 Task: Look for space in North Battleford, Canada from 8th June, 2023 to 12th June, 2023 for 2 adults in price range Rs.8000 to Rs.16000. Place can be private room with 1  bedroom having 1 bed and 1 bathroom. Property type can be flatguest house, hotel. Booking option can be shelf check-in. Required host language is English.
Action: Mouse moved to (415, 87)
Screenshot: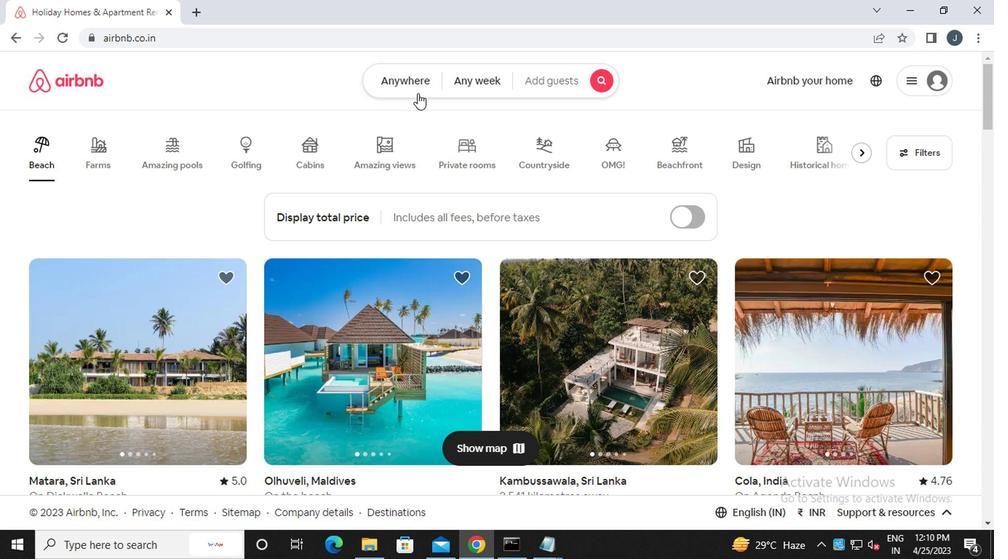
Action: Mouse pressed left at (415, 87)
Screenshot: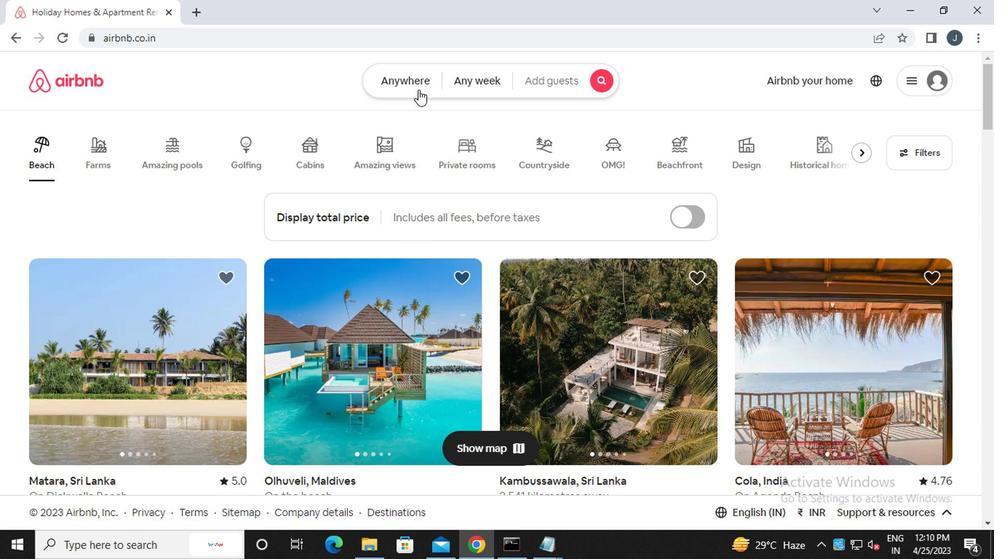 
Action: Mouse moved to (269, 141)
Screenshot: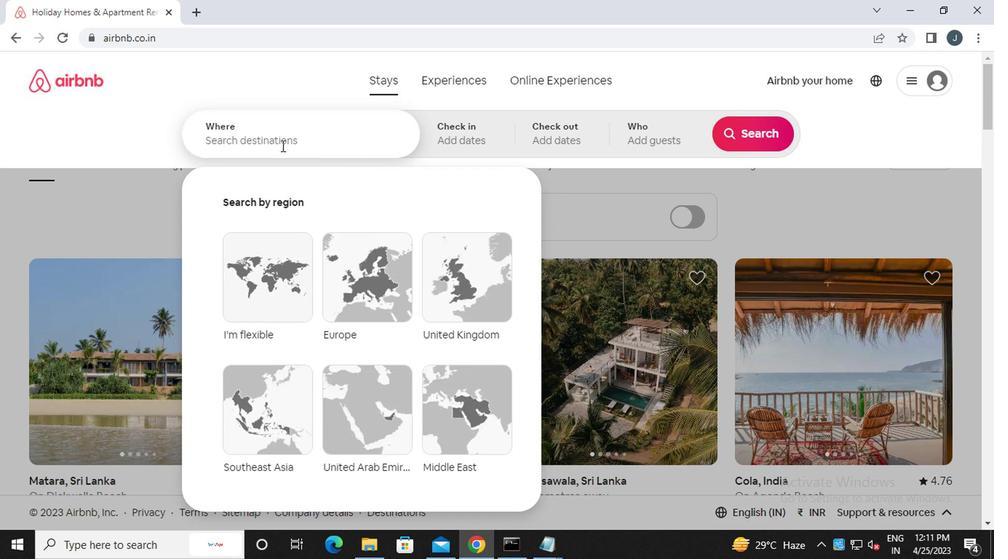 
Action: Mouse pressed left at (269, 141)
Screenshot: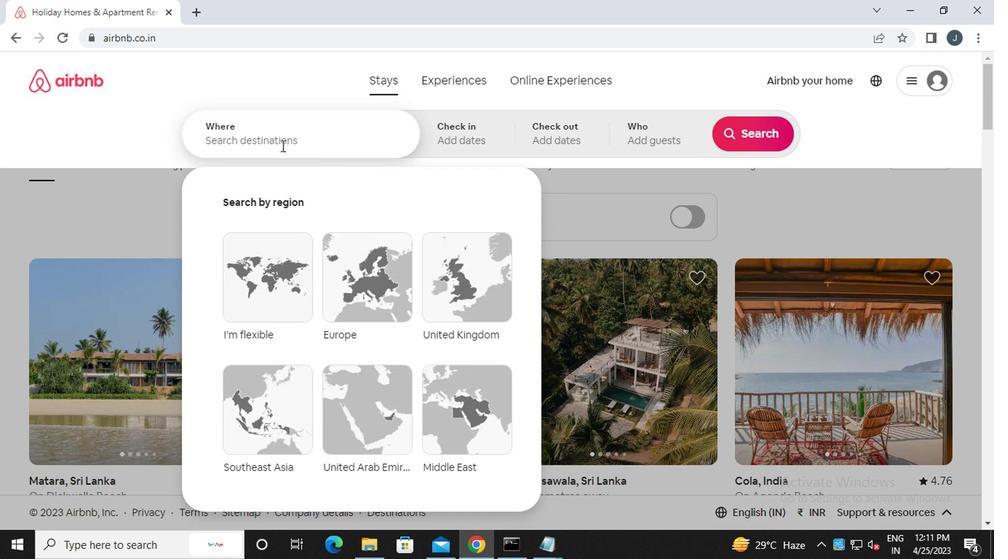 
Action: Mouse moved to (269, 141)
Screenshot: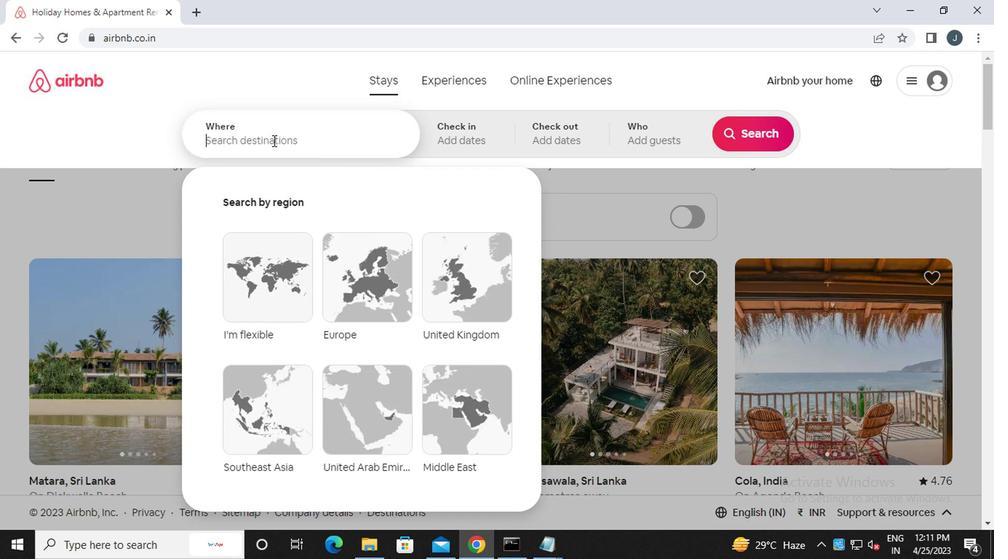 
Action: Key pressed n<Key.caps_lock>orth<Key.space><Key.caps_lock>b<Key.caps_lock>attleford,<Key.caps_lock>c<Key.caps_lock>anada
Screenshot: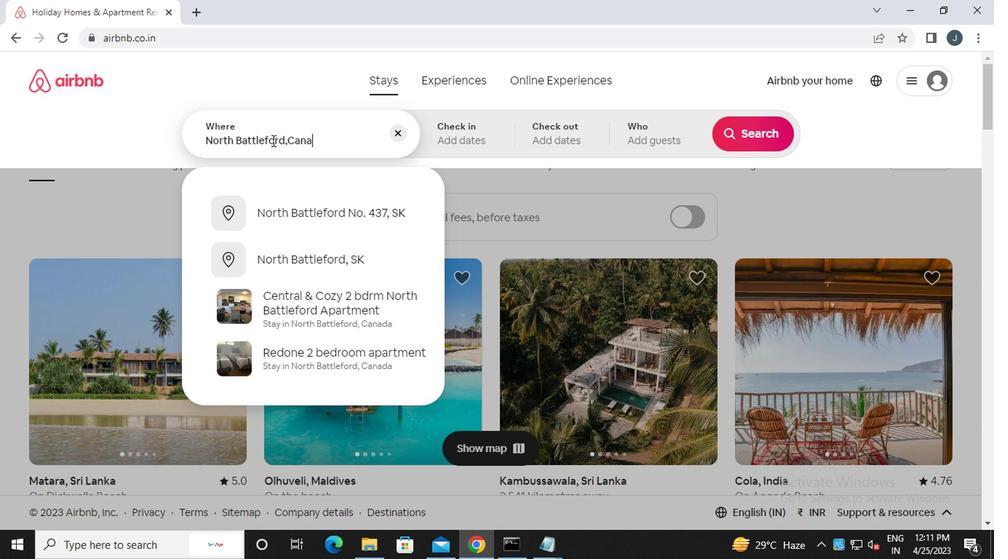 
Action: Mouse moved to (458, 136)
Screenshot: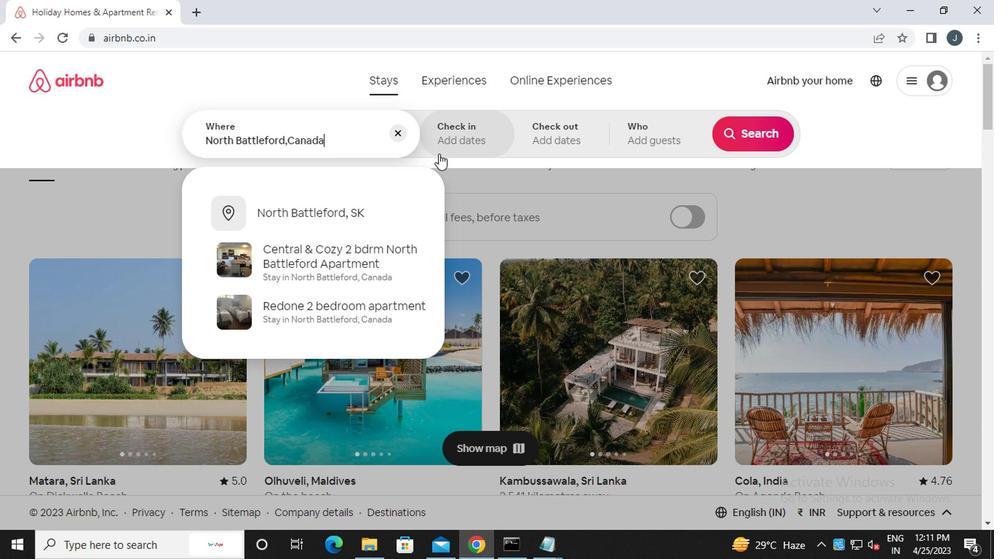 
Action: Mouse pressed left at (458, 136)
Screenshot: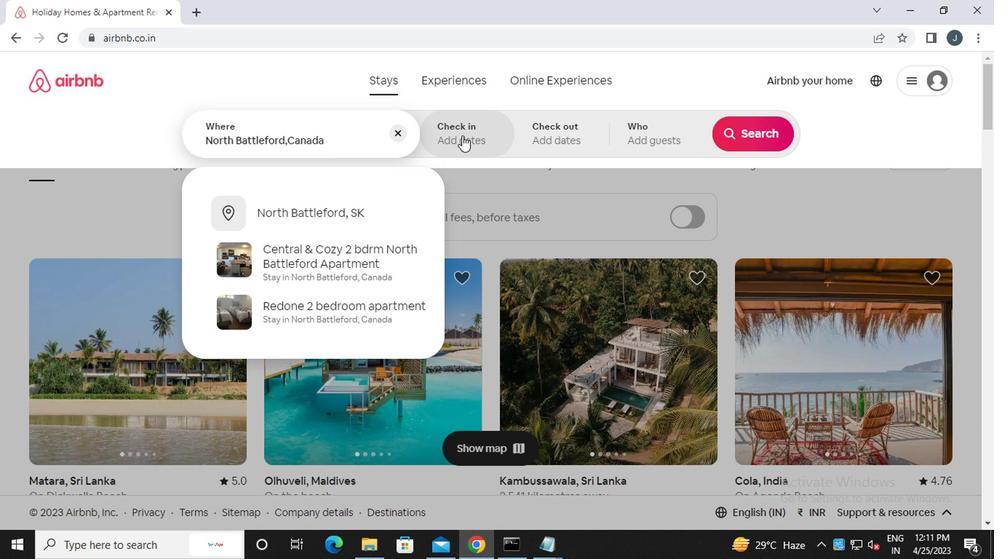 
Action: Mouse moved to (737, 251)
Screenshot: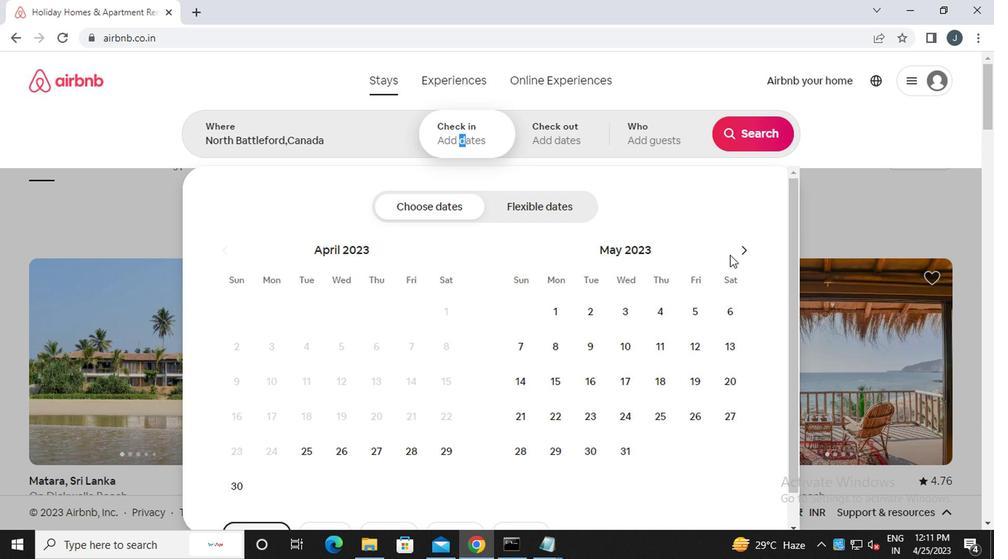 
Action: Mouse pressed left at (737, 251)
Screenshot: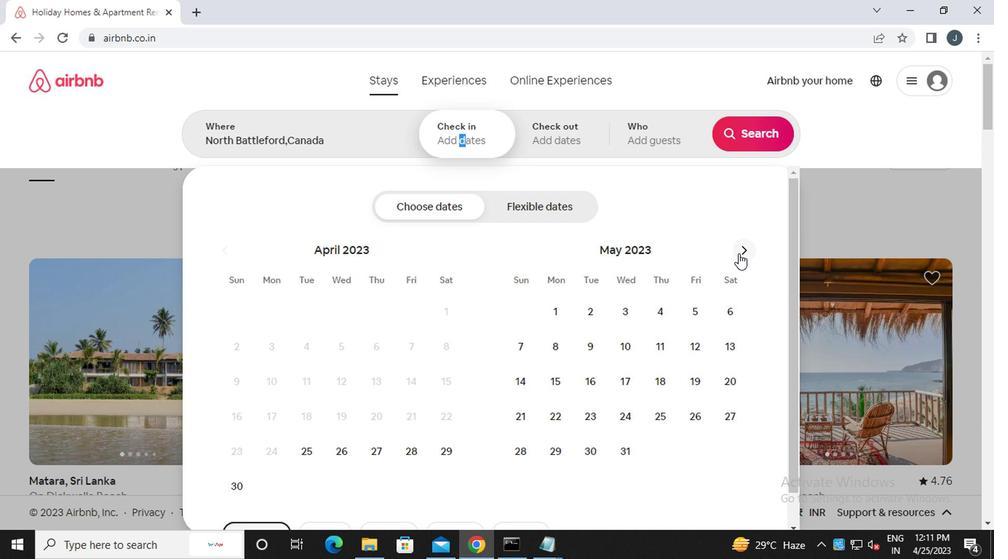 
Action: Mouse moved to (659, 347)
Screenshot: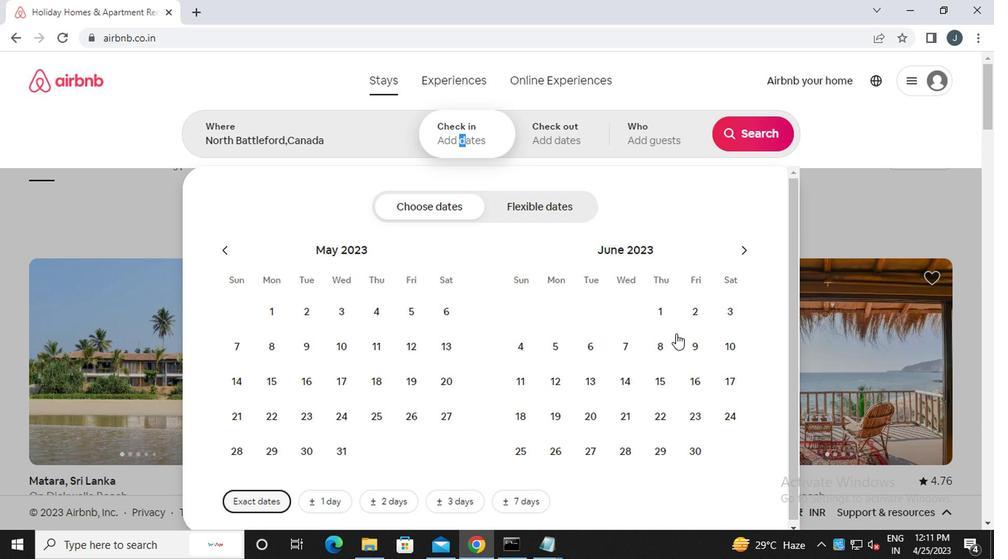 
Action: Mouse pressed left at (659, 347)
Screenshot: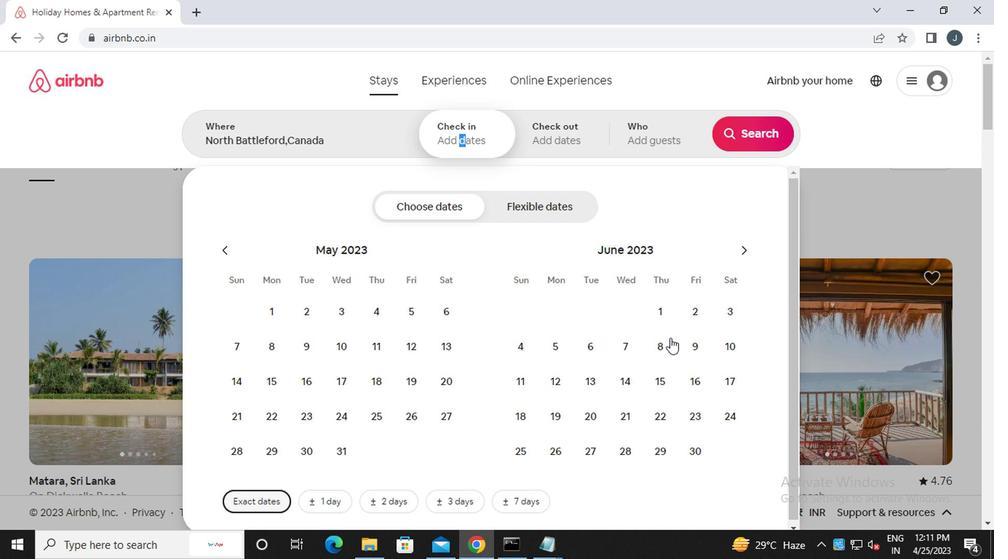 
Action: Mouse moved to (551, 382)
Screenshot: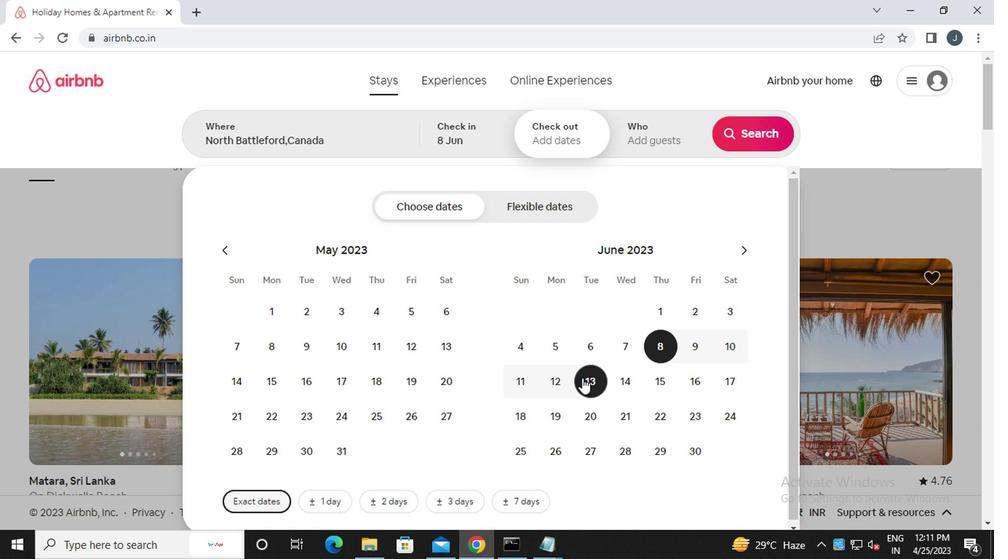 
Action: Mouse pressed left at (551, 382)
Screenshot: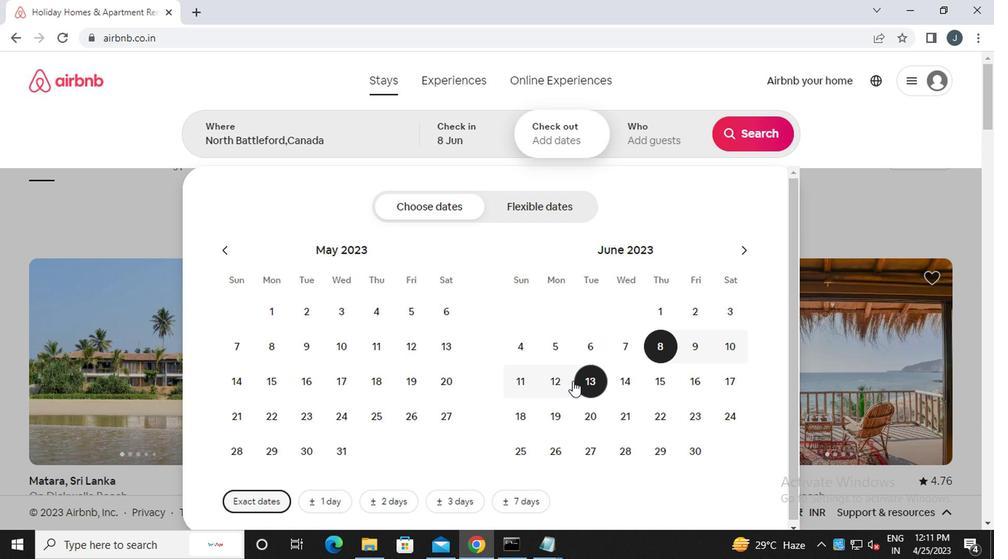 
Action: Mouse moved to (647, 128)
Screenshot: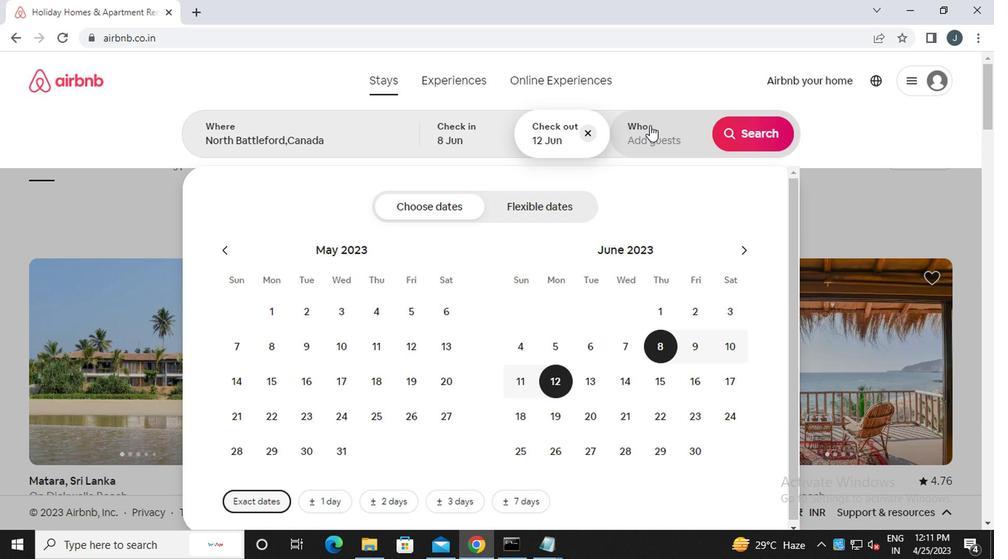 
Action: Mouse pressed left at (647, 128)
Screenshot: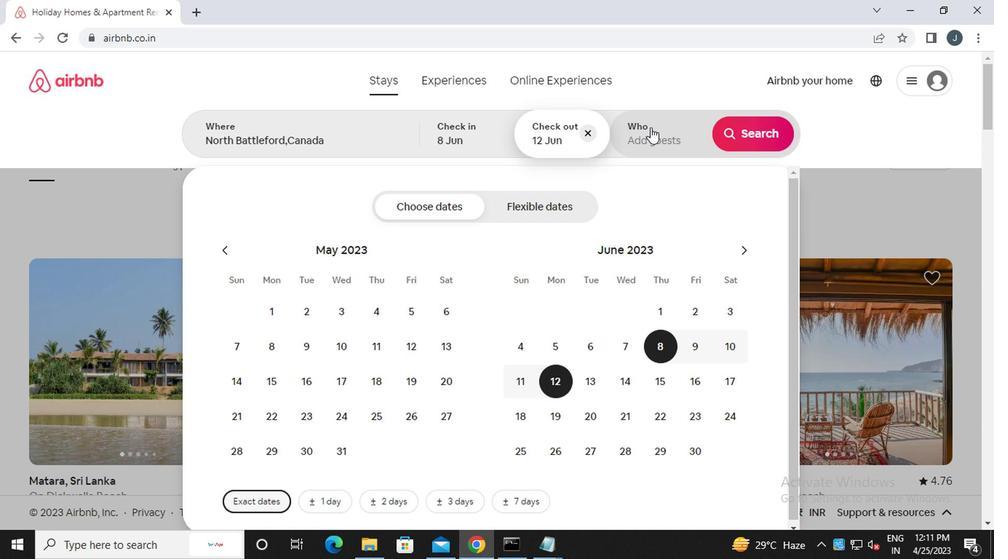 
Action: Mouse moved to (752, 208)
Screenshot: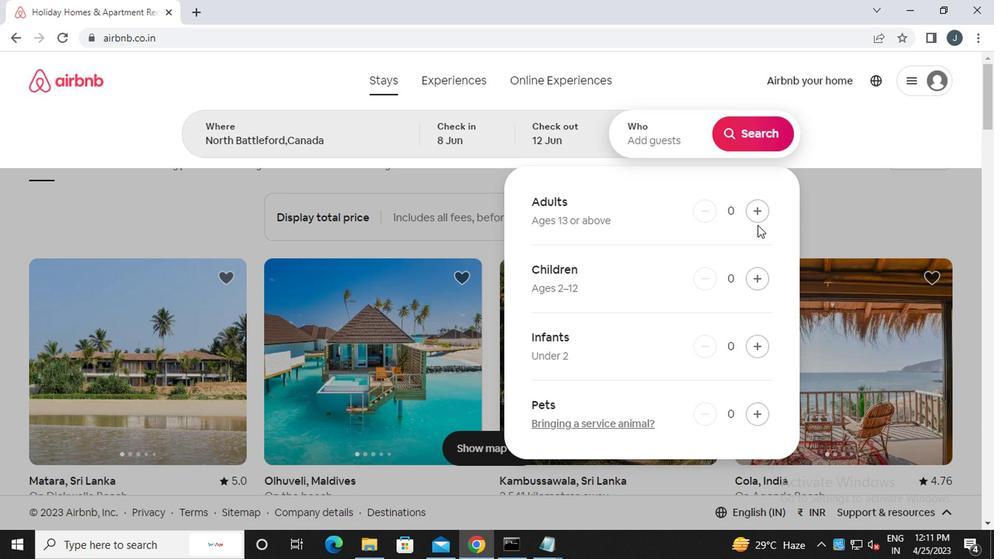 
Action: Mouse pressed left at (752, 208)
Screenshot: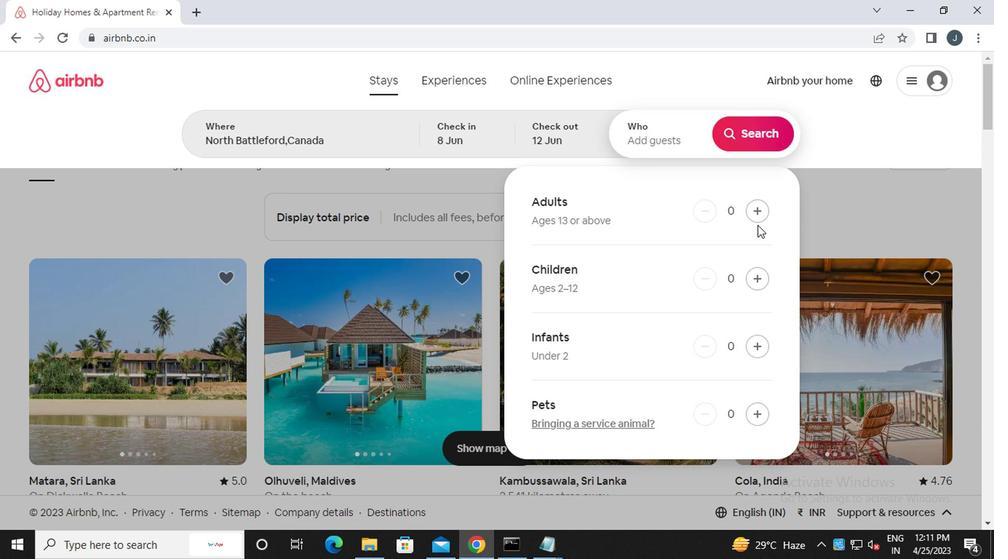 
Action: Mouse pressed left at (752, 208)
Screenshot: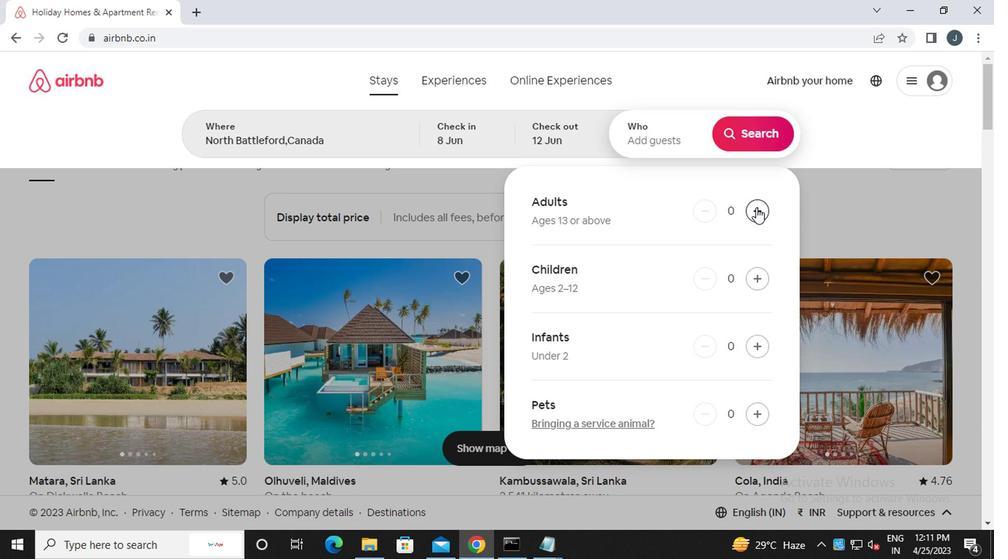 
Action: Mouse moved to (757, 136)
Screenshot: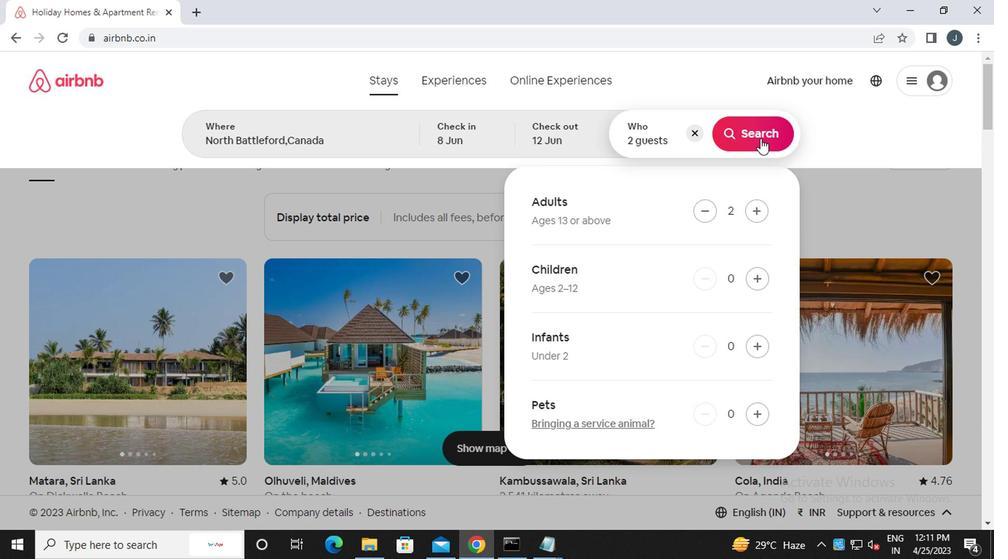 
Action: Mouse pressed left at (757, 136)
Screenshot: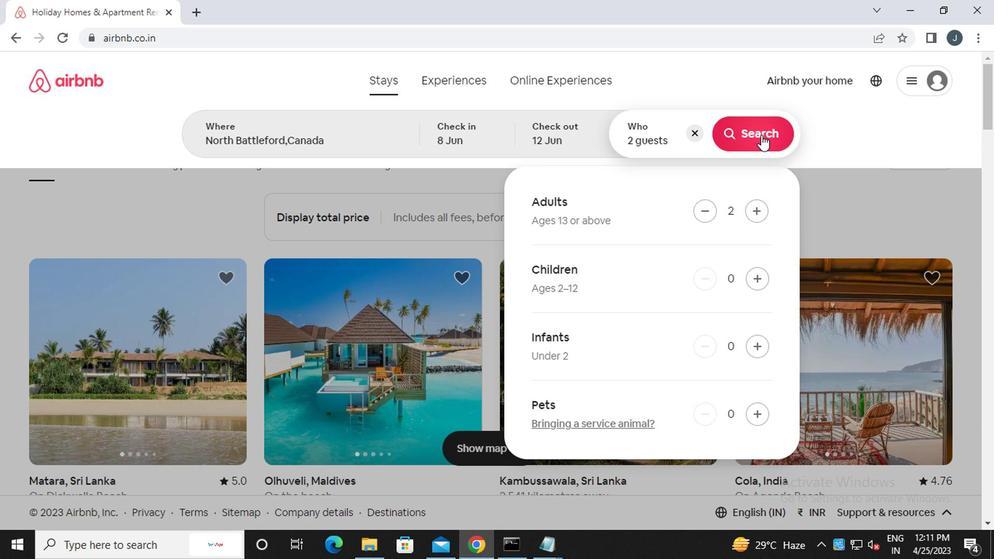 
Action: Mouse moved to (937, 149)
Screenshot: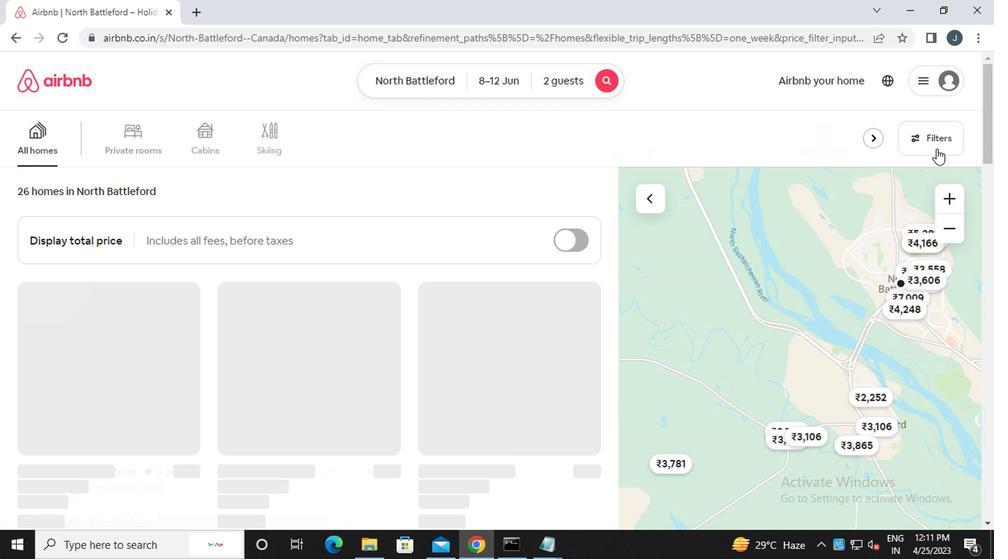 
Action: Mouse pressed left at (937, 149)
Screenshot: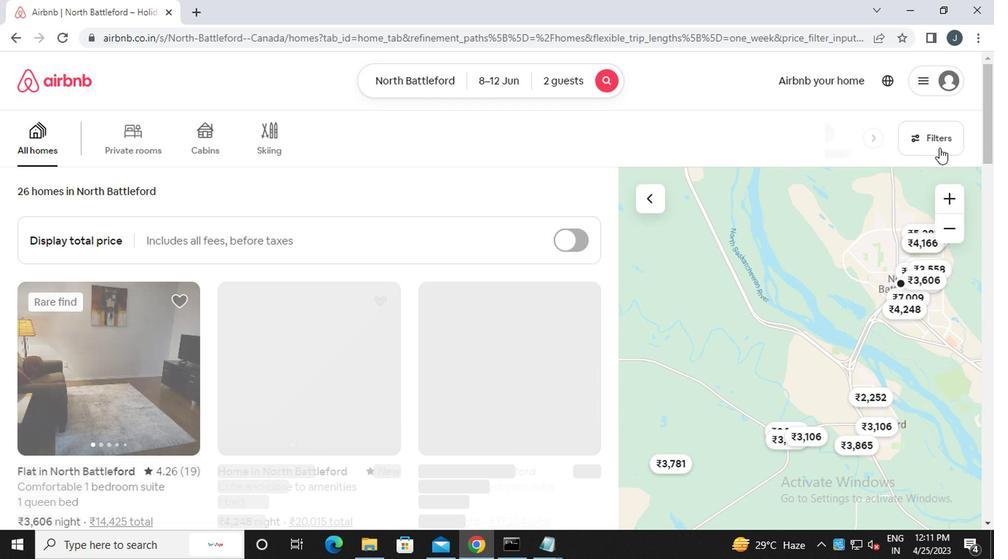 
Action: Mouse moved to (315, 311)
Screenshot: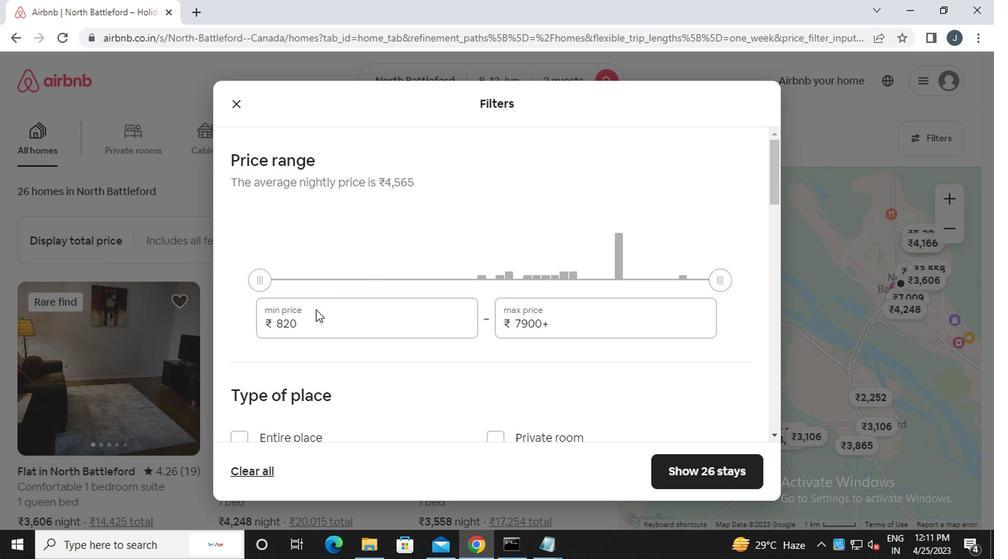 
Action: Mouse pressed left at (315, 311)
Screenshot: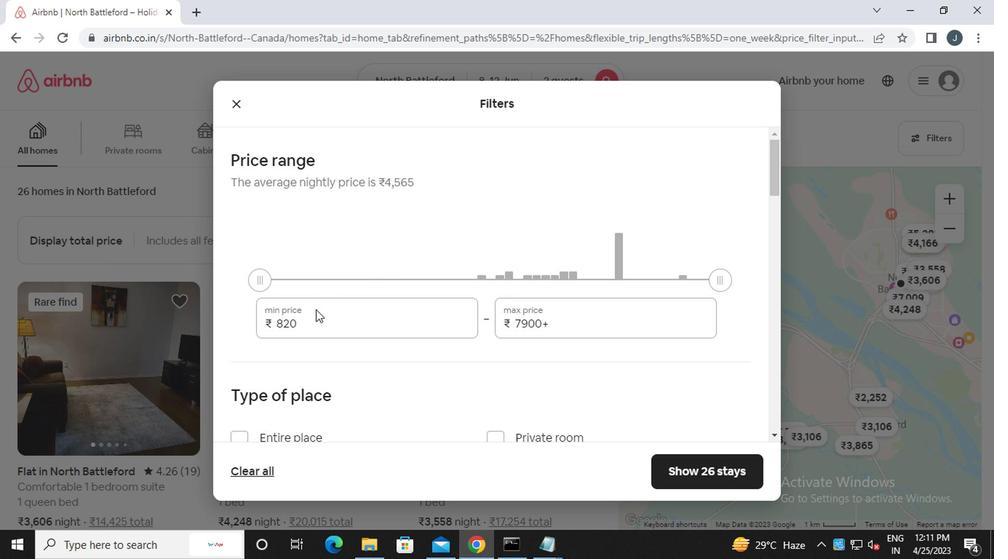 
Action: Mouse moved to (314, 313)
Screenshot: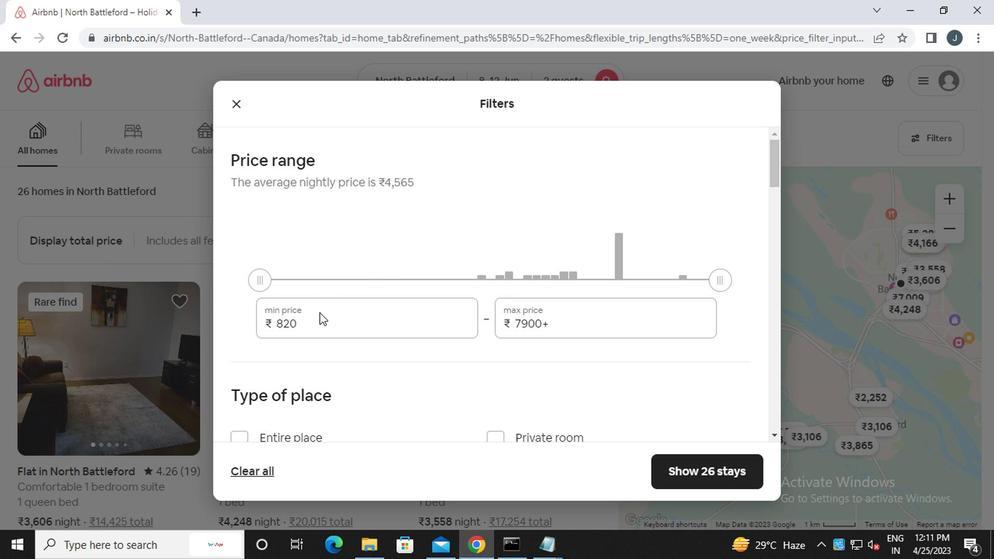 
Action: Key pressed <Key.backspace><Key.backspace><Key.backspace><<104>><<96>><<96>><<96>>
Screenshot: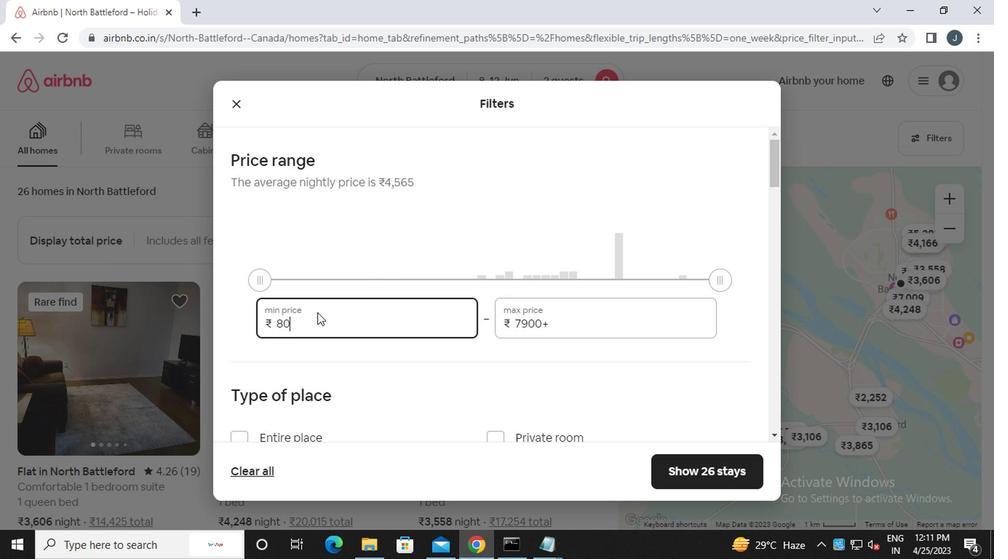 
Action: Mouse moved to (582, 308)
Screenshot: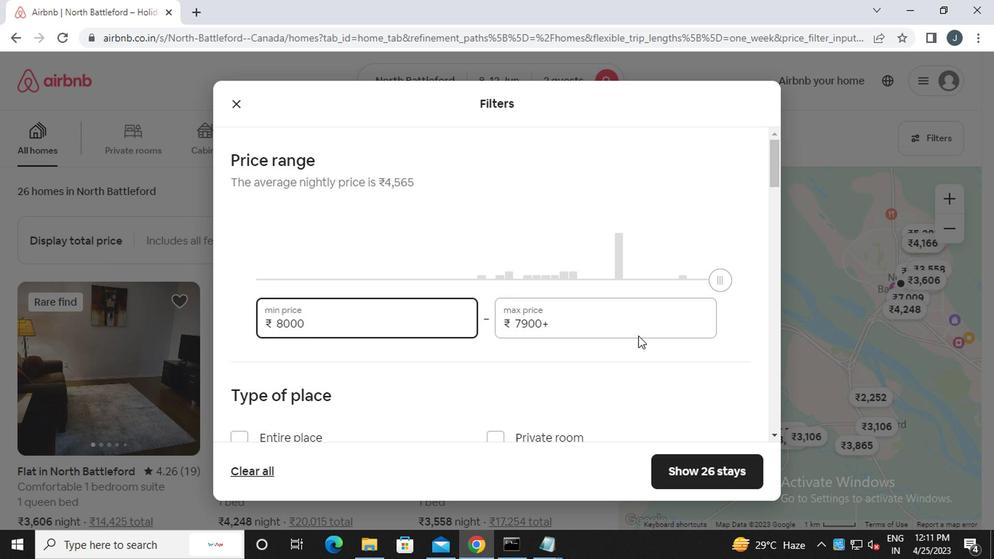 
Action: Mouse pressed left at (582, 308)
Screenshot: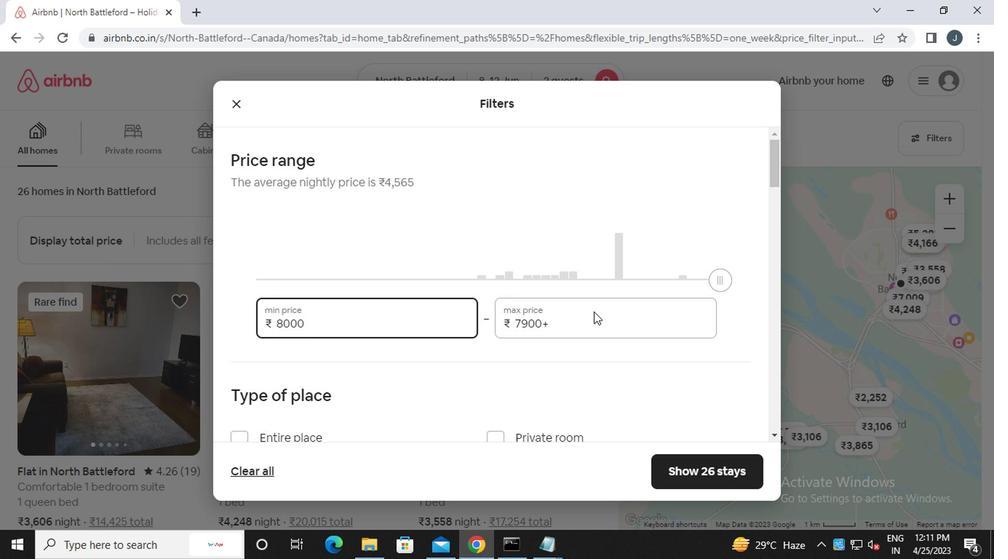 
Action: Key pressed <Key.backspace><Key.backspace><Key.backspace><Key.backspace><Key.backspace><Key.backspace><Key.backspace><Key.backspace><Key.backspace><Key.backspace><<97>><<102>><<96>><<96>><<96>>
Screenshot: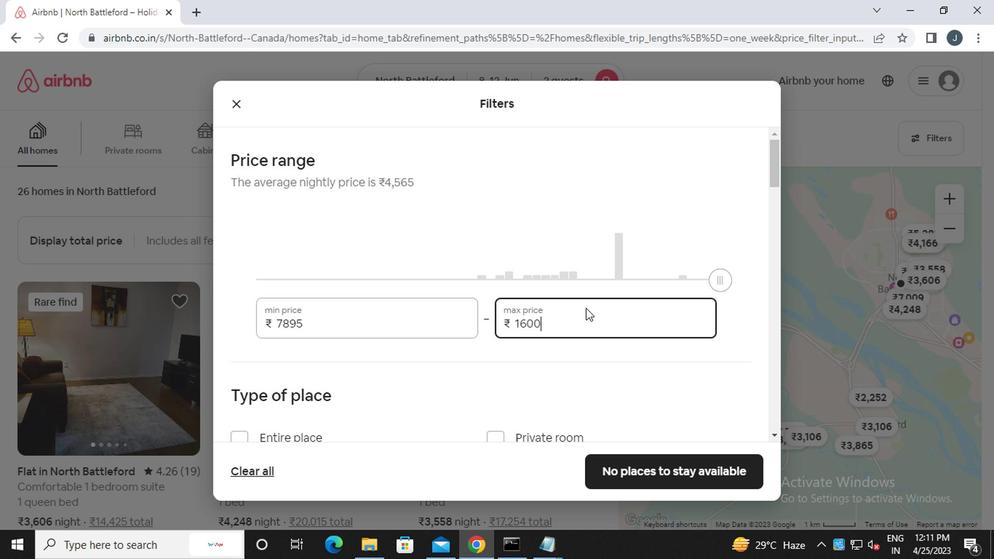 
Action: Mouse moved to (582, 308)
Screenshot: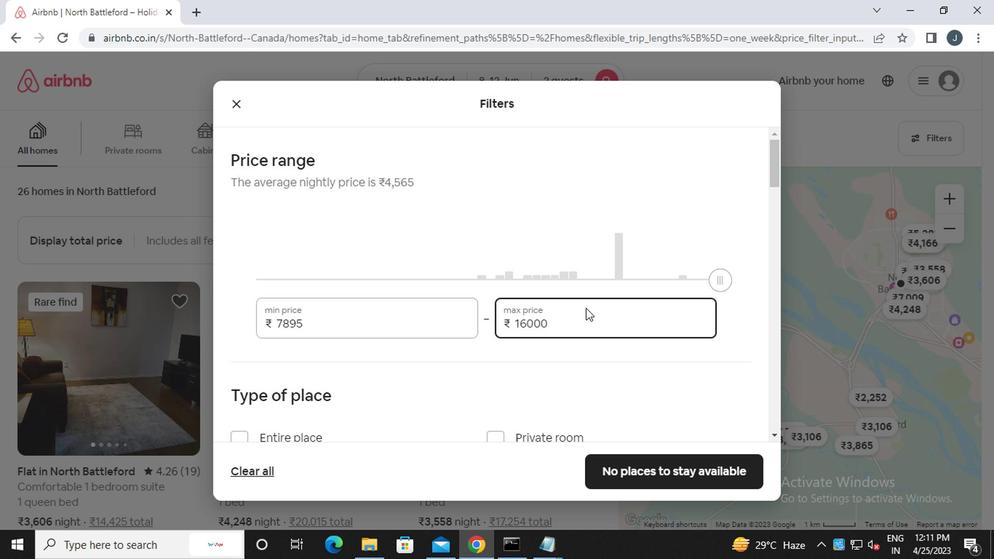 
Action: Mouse scrolled (582, 308) with delta (0, 0)
Screenshot: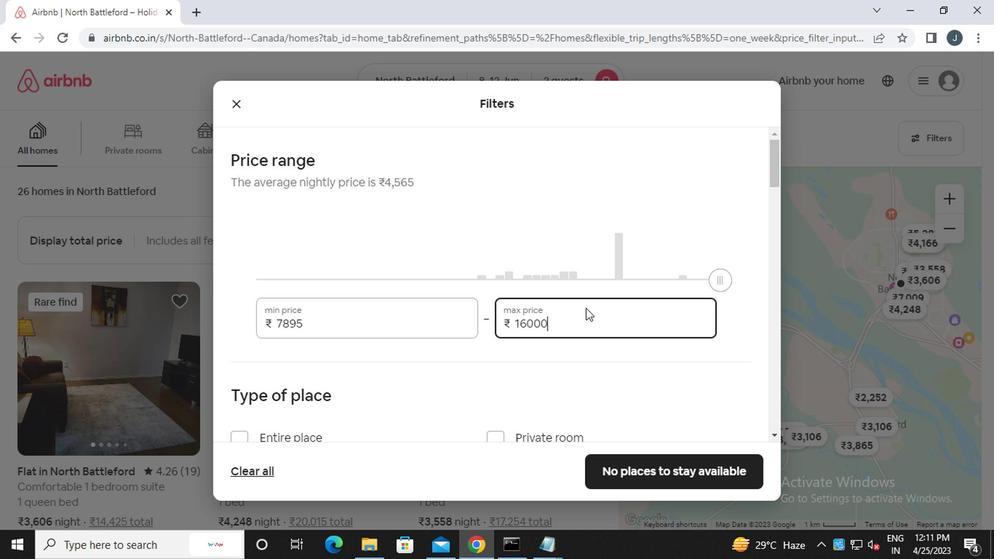 
Action: Mouse scrolled (582, 308) with delta (0, 0)
Screenshot: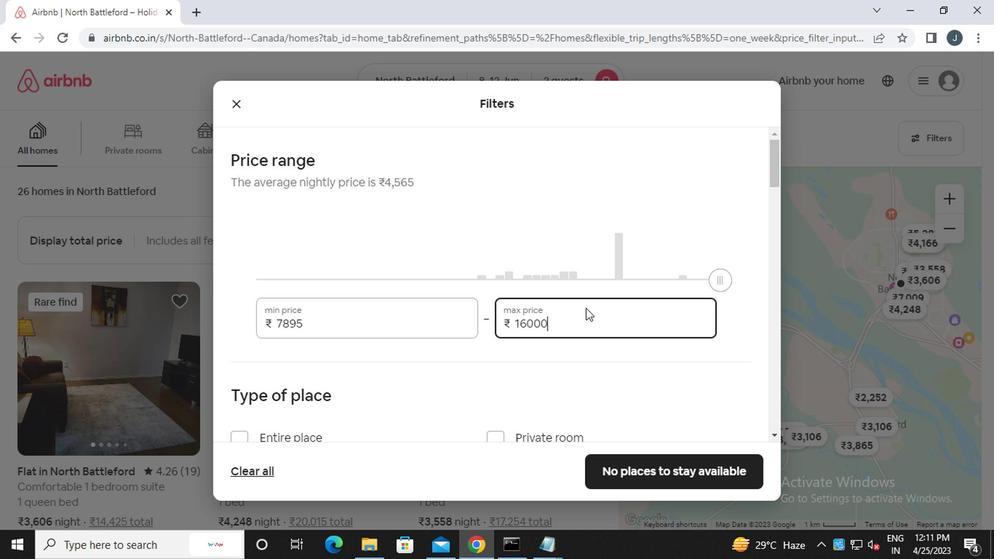 
Action: Mouse scrolled (582, 308) with delta (0, 0)
Screenshot: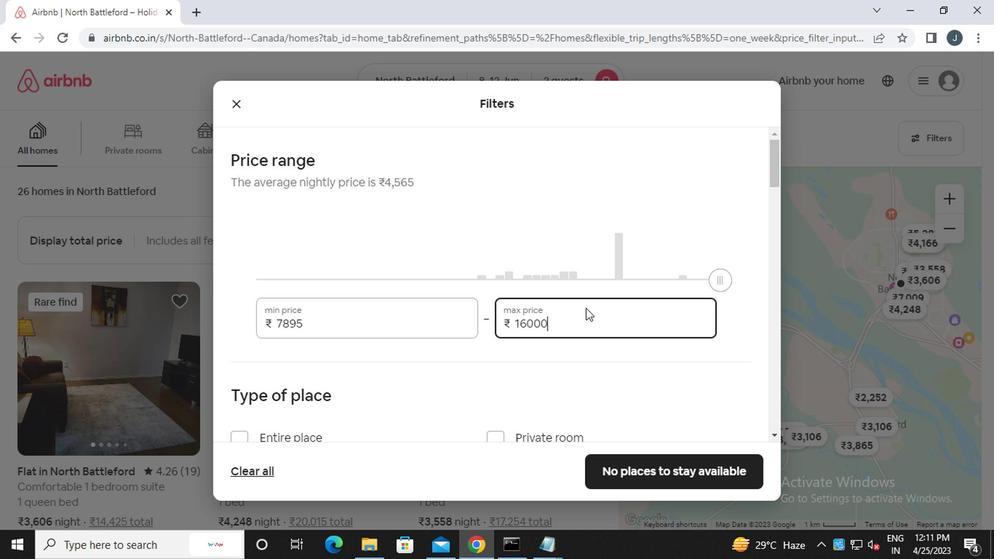 
Action: Mouse moved to (484, 223)
Screenshot: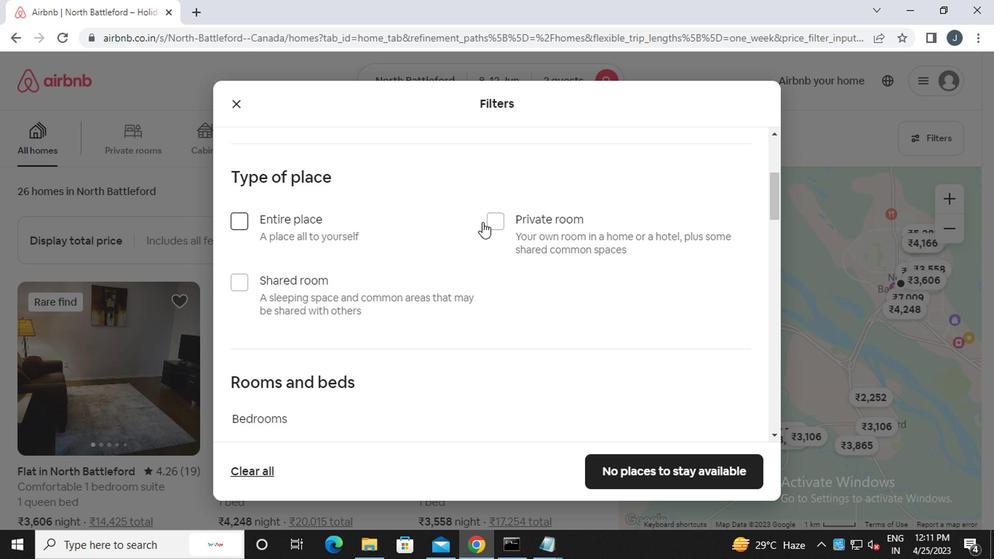 
Action: Mouse pressed left at (484, 223)
Screenshot: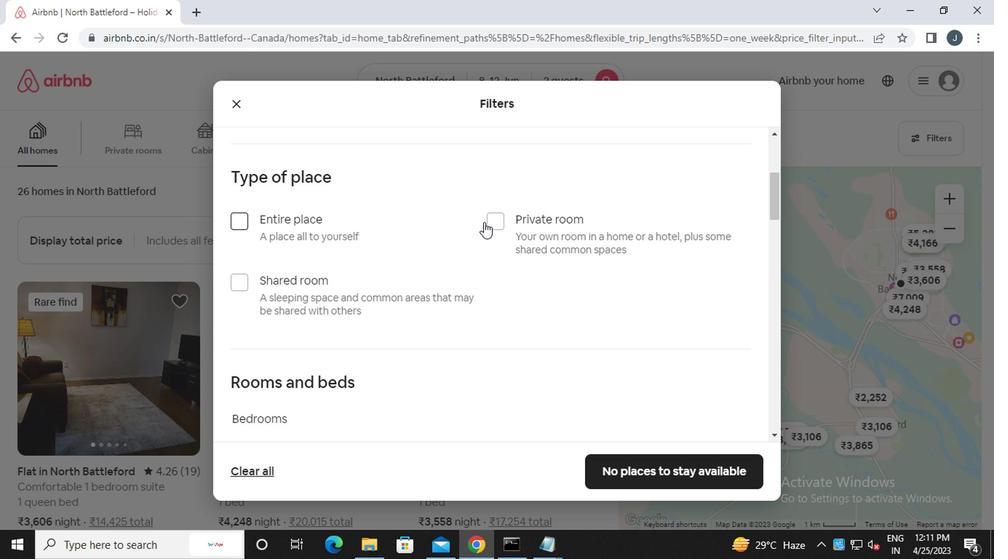 
Action: Mouse moved to (391, 287)
Screenshot: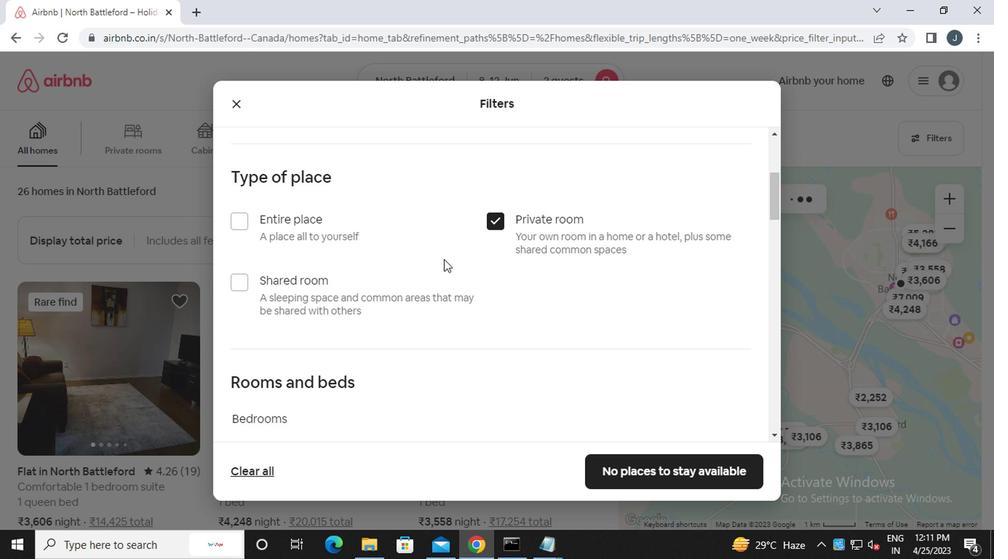 
Action: Mouse scrolled (391, 286) with delta (0, -1)
Screenshot: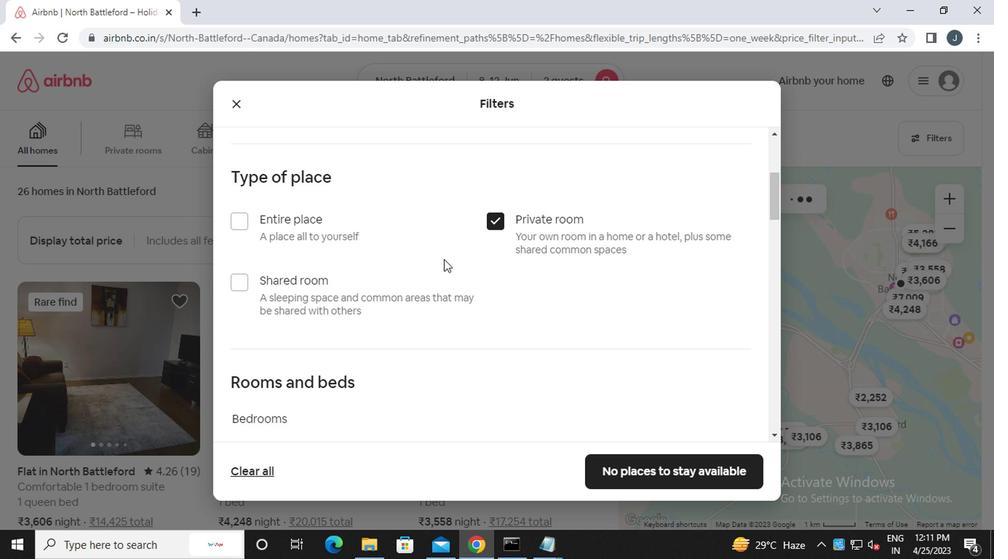 
Action: Mouse scrolled (391, 286) with delta (0, -1)
Screenshot: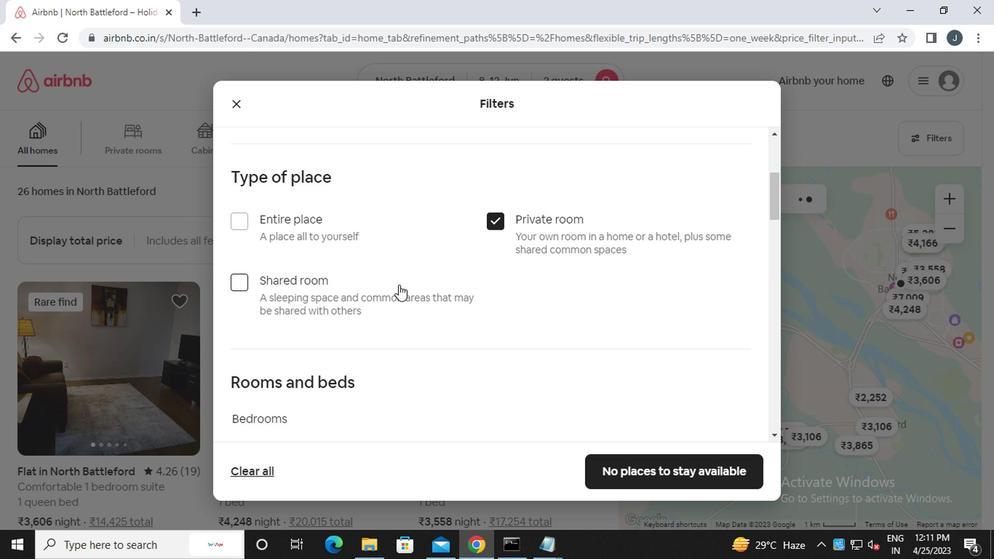 
Action: Mouse scrolled (391, 286) with delta (0, -1)
Screenshot: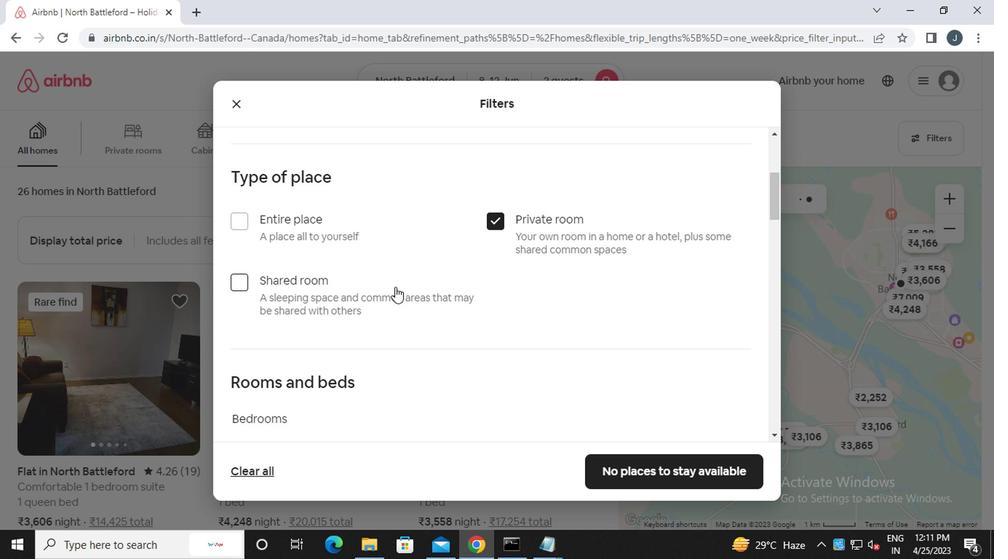 
Action: Mouse moved to (310, 244)
Screenshot: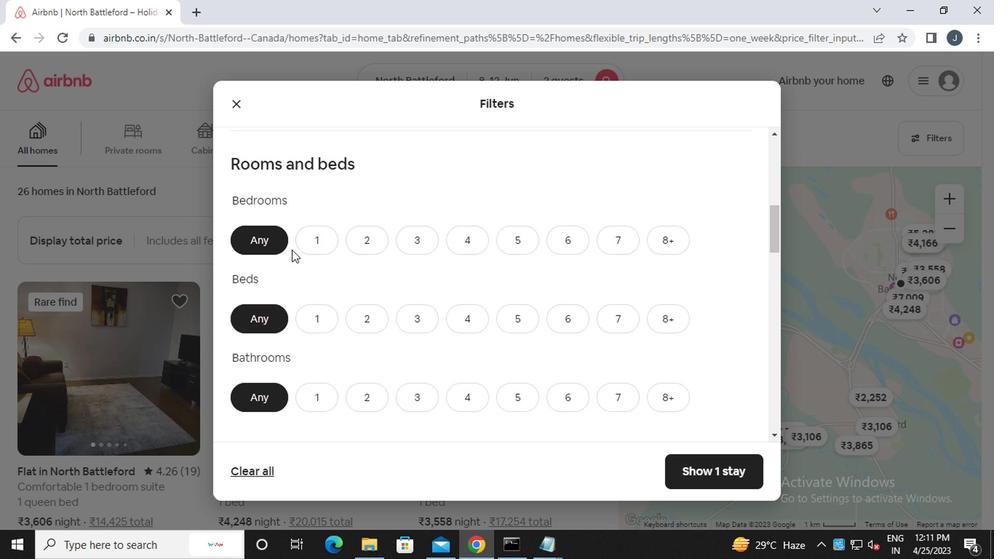 
Action: Mouse pressed left at (310, 244)
Screenshot: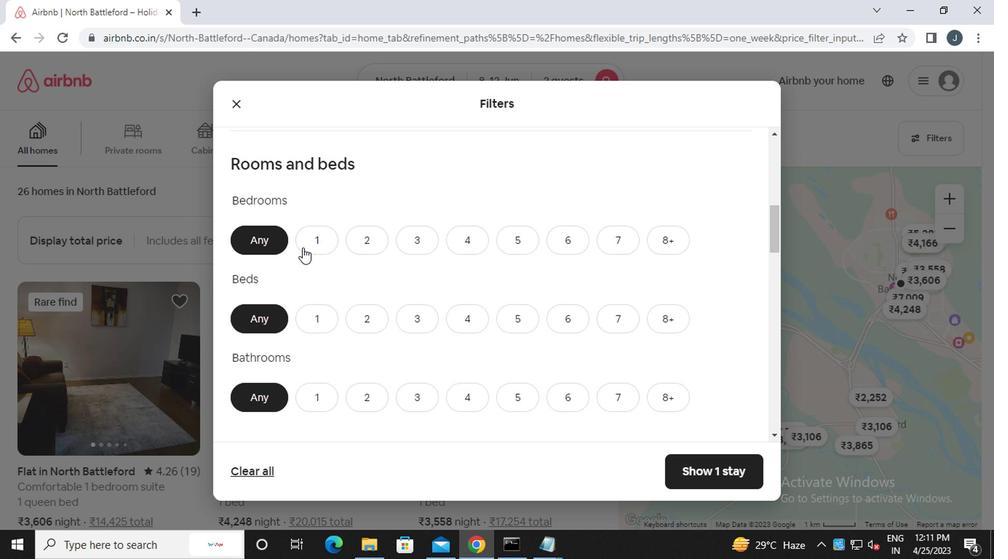 
Action: Mouse moved to (325, 330)
Screenshot: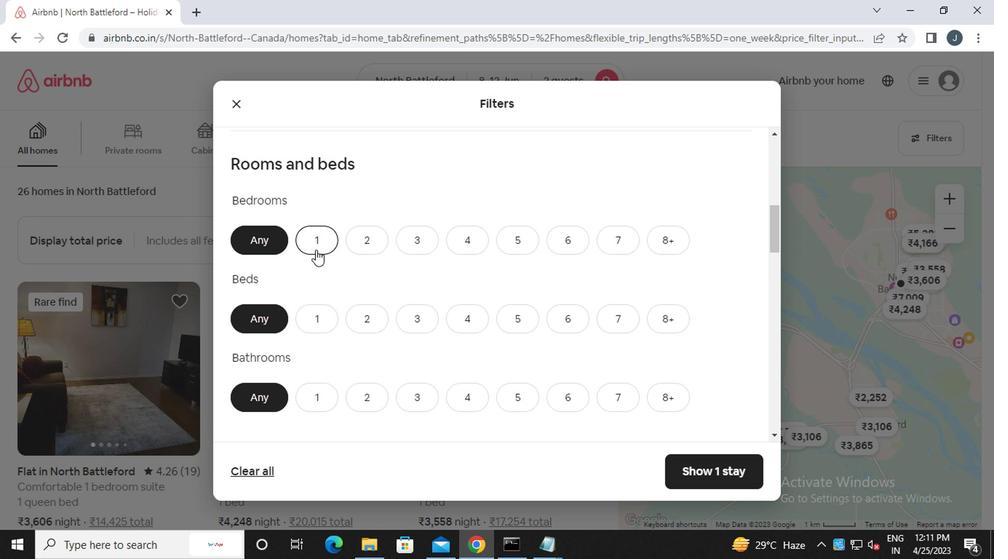 
Action: Mouse pressed left at (325, 330)
Screenshot: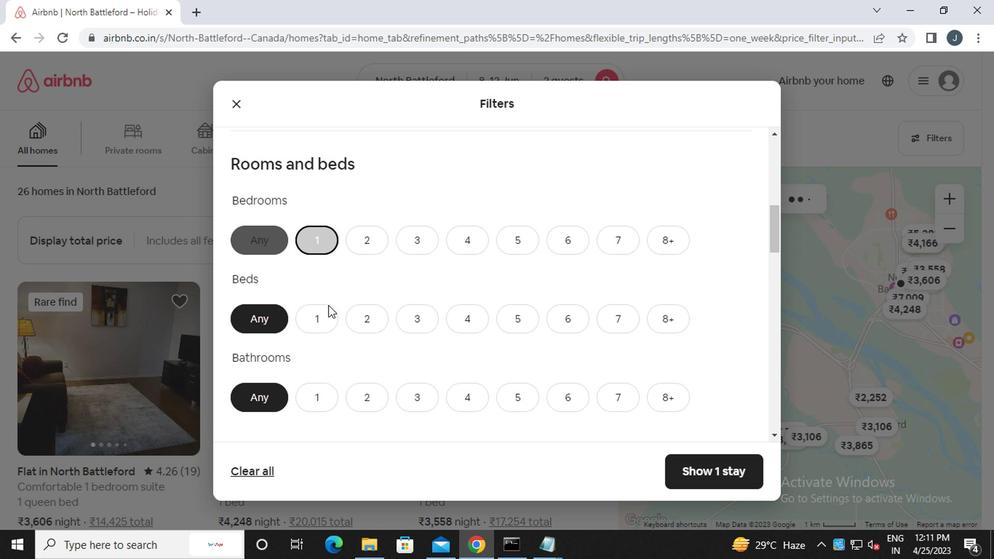 
Action: Mouse moved to (319, 390)
Screenshot: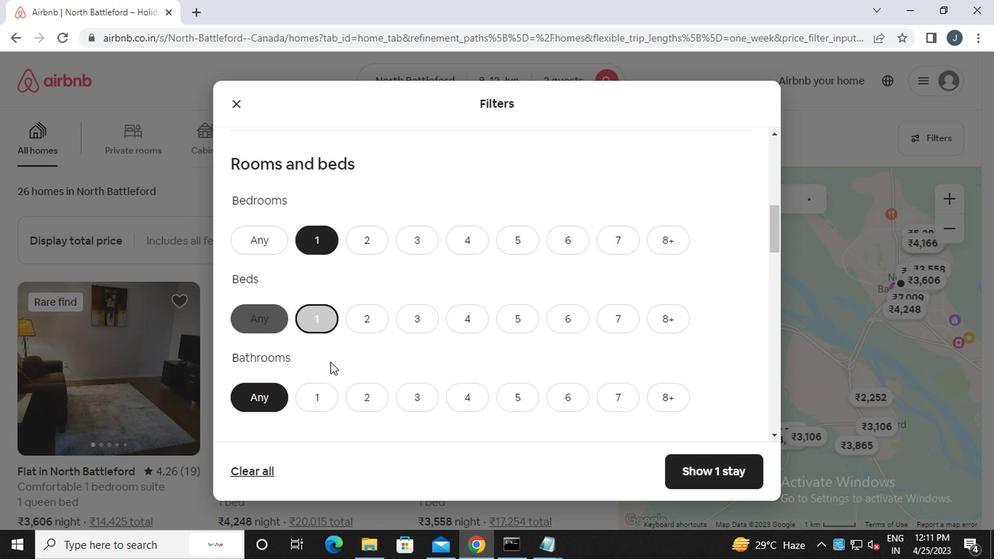 
Action: Mouse pressed left at (319, 390)
Screenshot: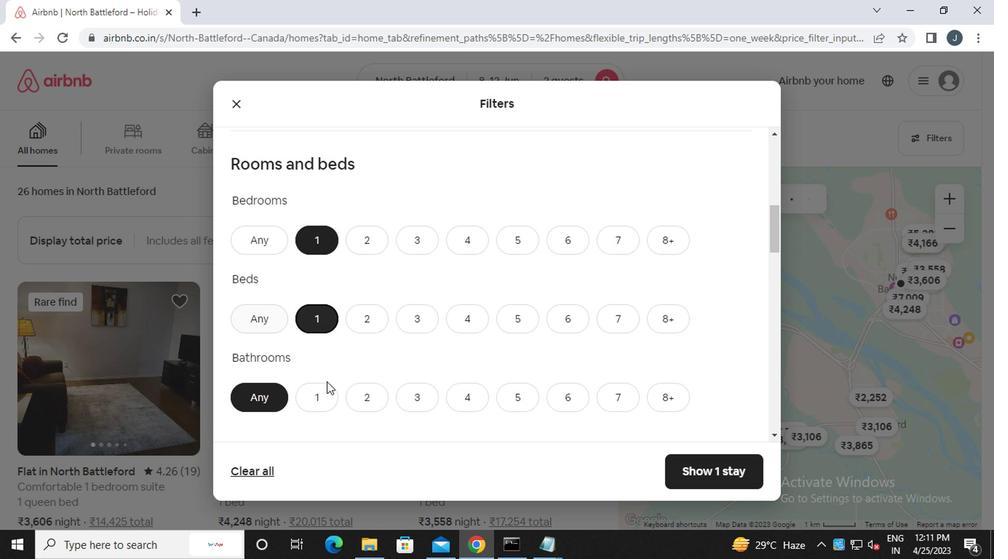 
Action: Mouse moved to (308, 385)
Screenshot: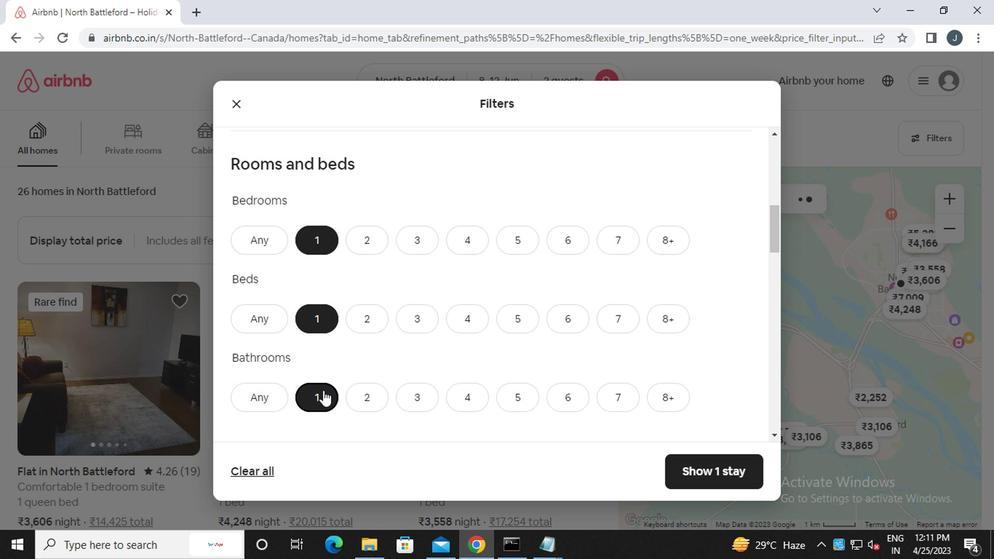 
Action: Mouse scrolled (308, 384) with delta (0, -1)
Screenshot: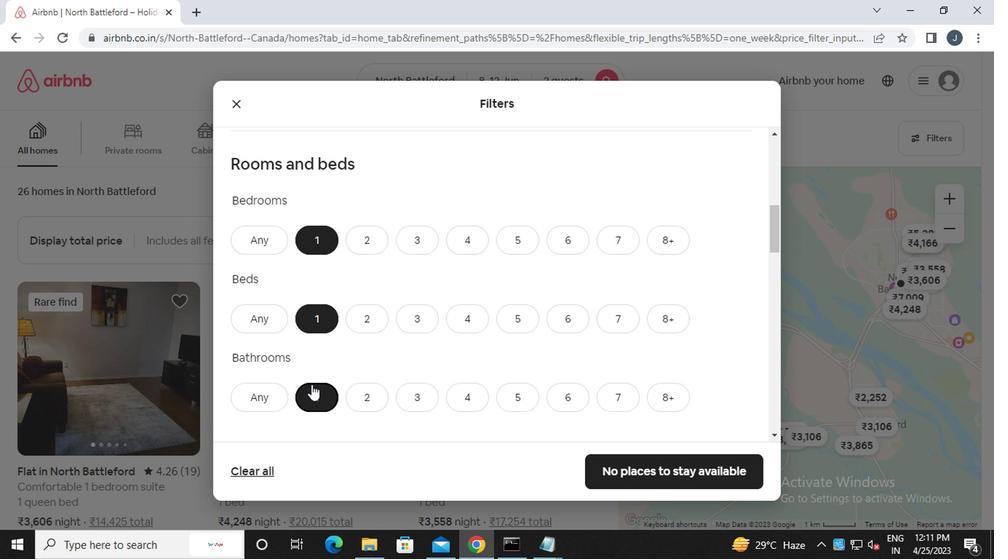 
Action: Mouse scrolled (308, 384) with delta (0, -1)
Screenshot: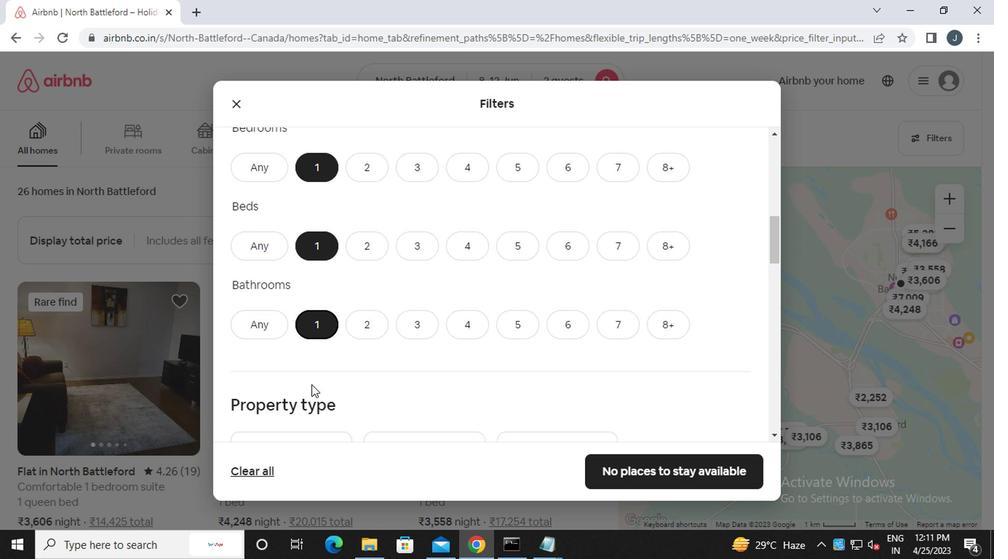 
Action: Mouse scrolled (308, 384) with delta (0, -1)
Screenshot: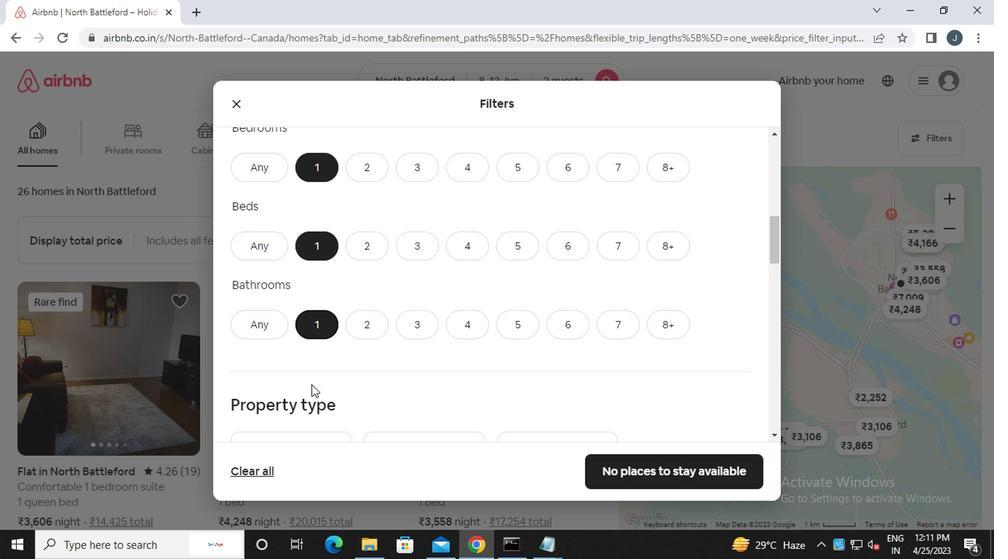 
Action: Mouse moved to (388, 349)
Screenshot: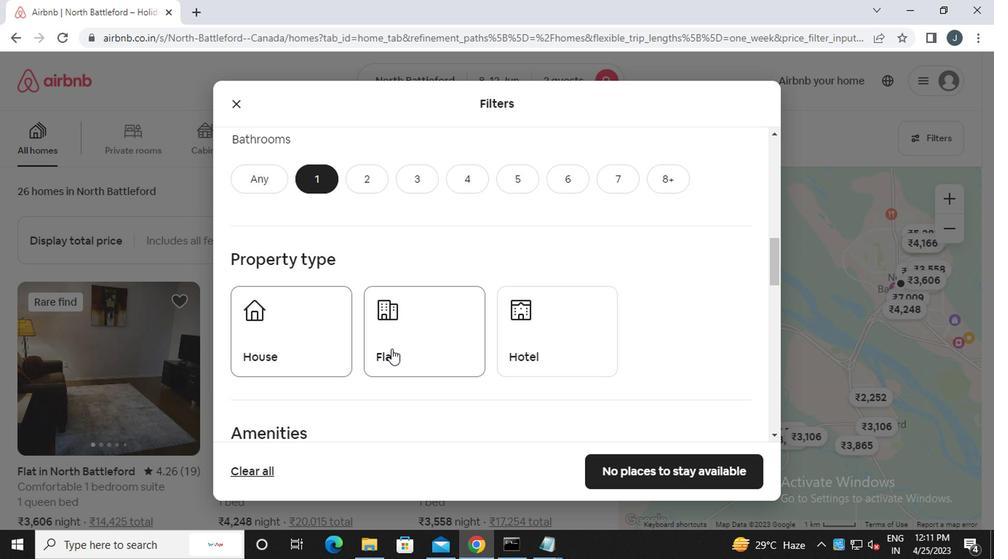 
Action: Mouse pressed left at (388, 349)
Screenshot: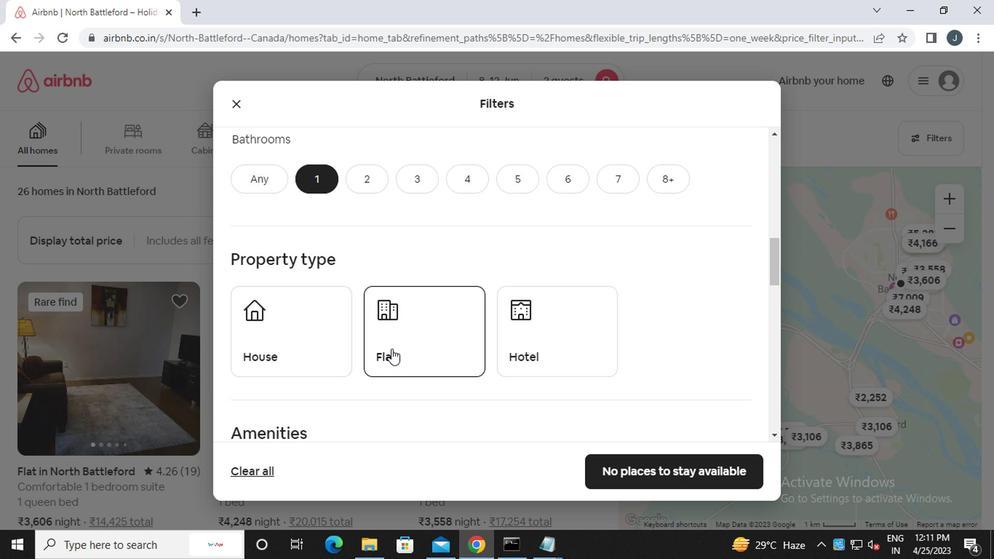 
Action: Mouse moved to (534, 348)
Screenshot: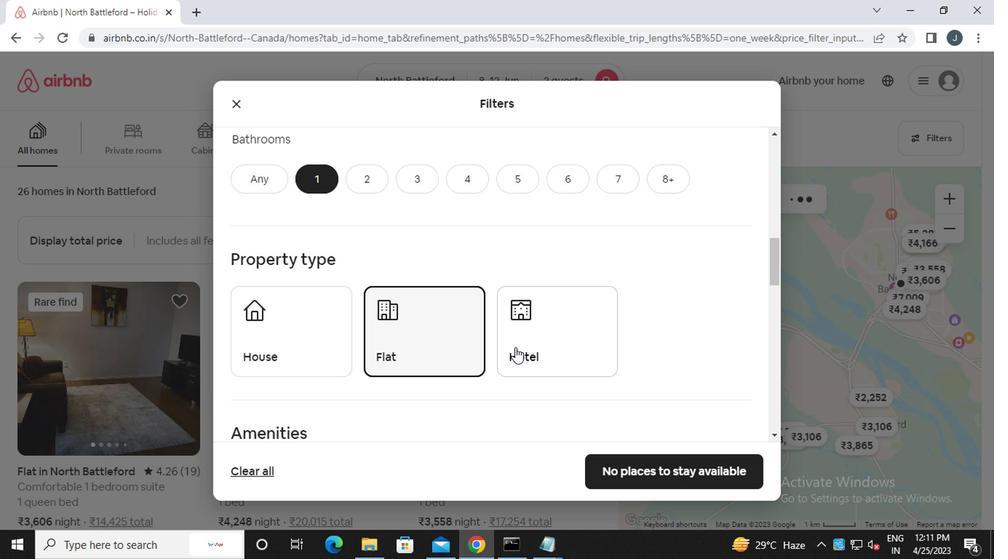 
Action: Mouse pressed left at (534, 348)
Screenshot: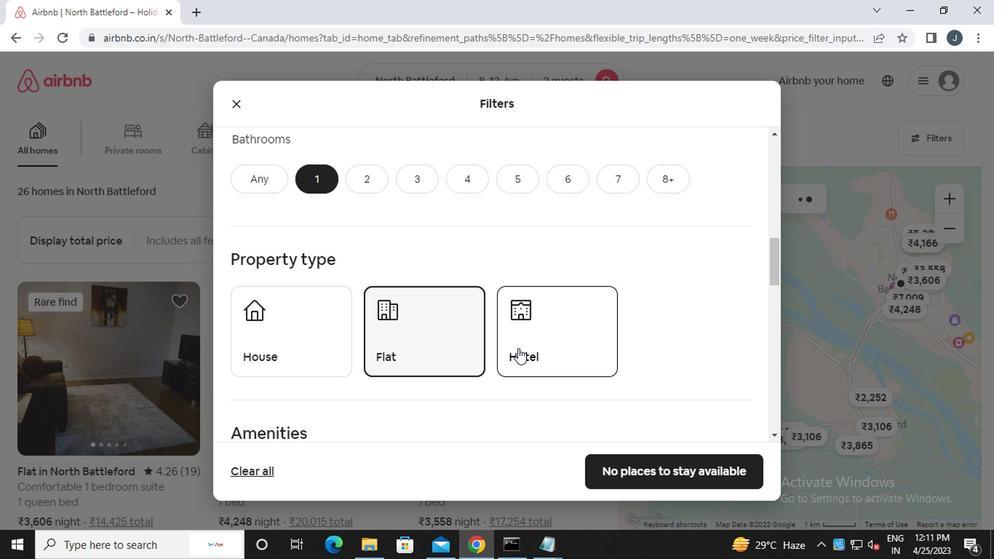 
Action: Mouse moved to (370, 347)
Screenshot: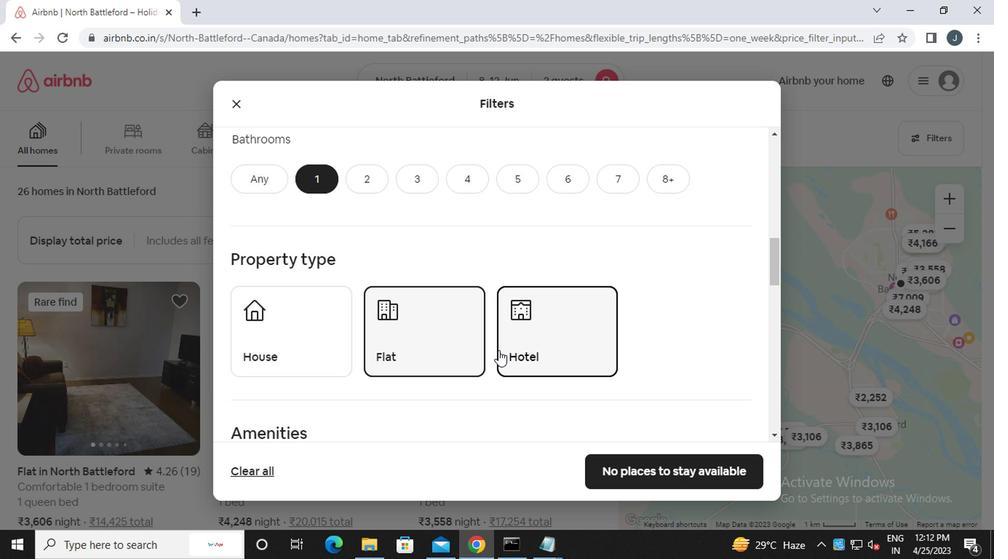 
Action: Mouse scrolled (370, 346) with delta (0, -1)
Screenshot: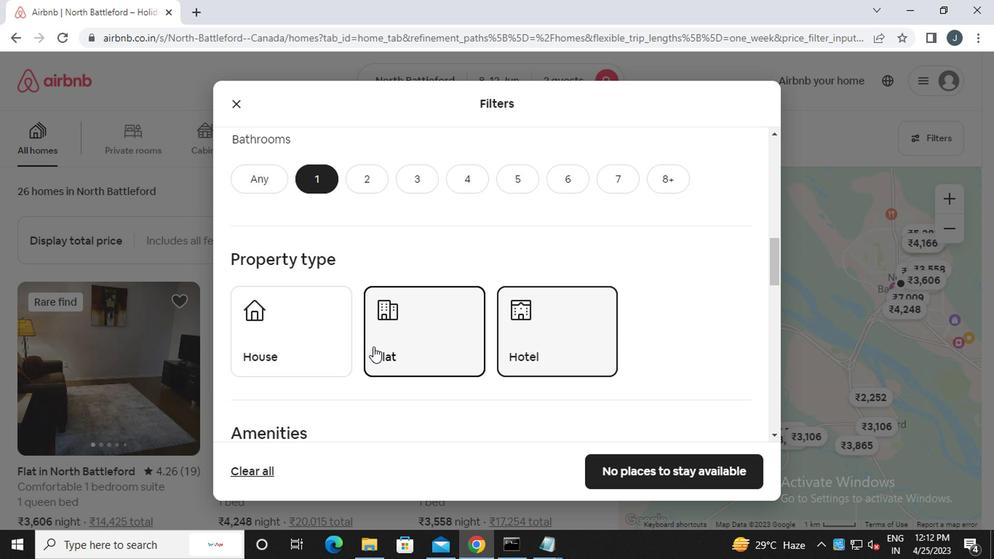
Action: Mouse scrolled (370, 346) with delta (0, -1)
Screenshot: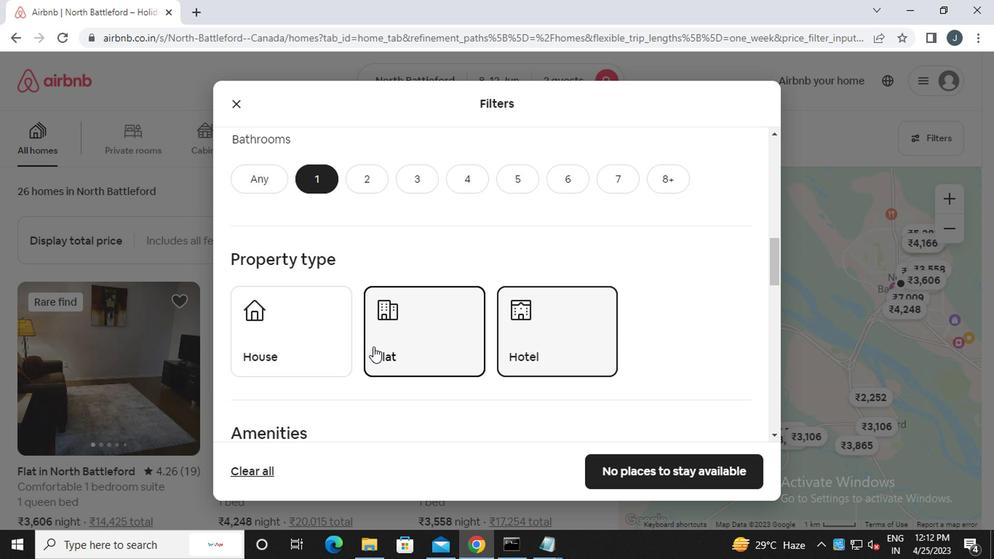 
Action: Mouse moved to (370, 347)
Screenshot: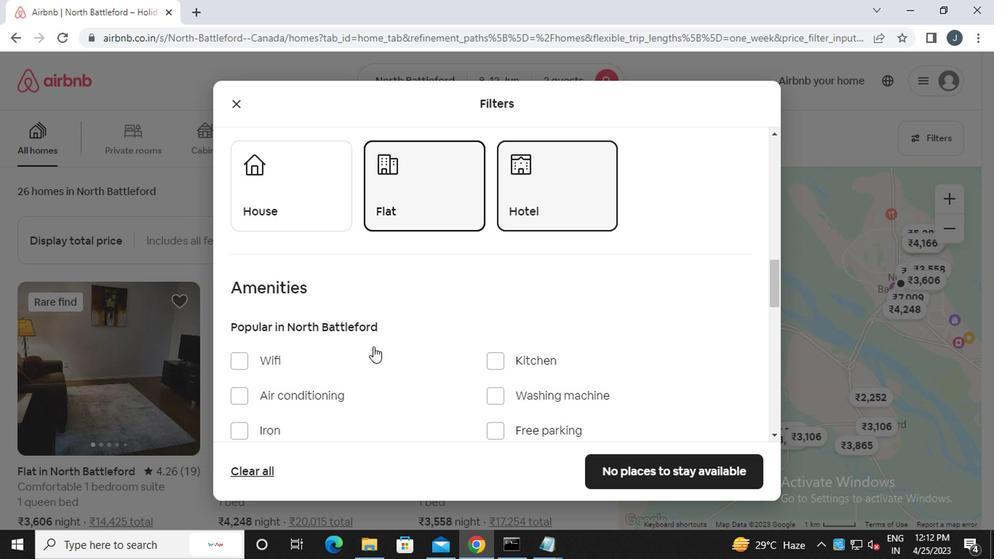 
Action: Mouse scrolled (370, 346) with delta (0, -1)
Screenshot: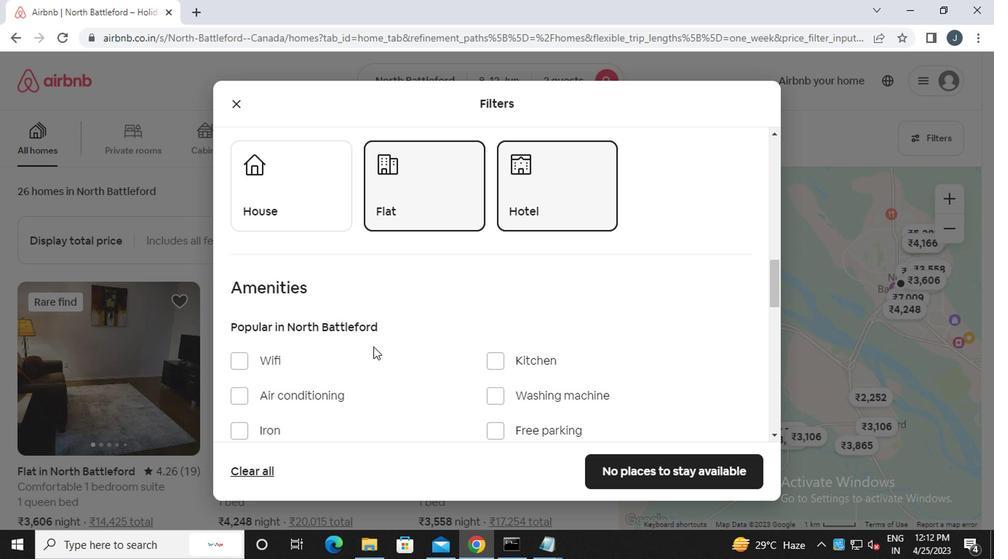 
Action: Mouse scrolled (370, 346) with delta (0, -1)
Screenshot: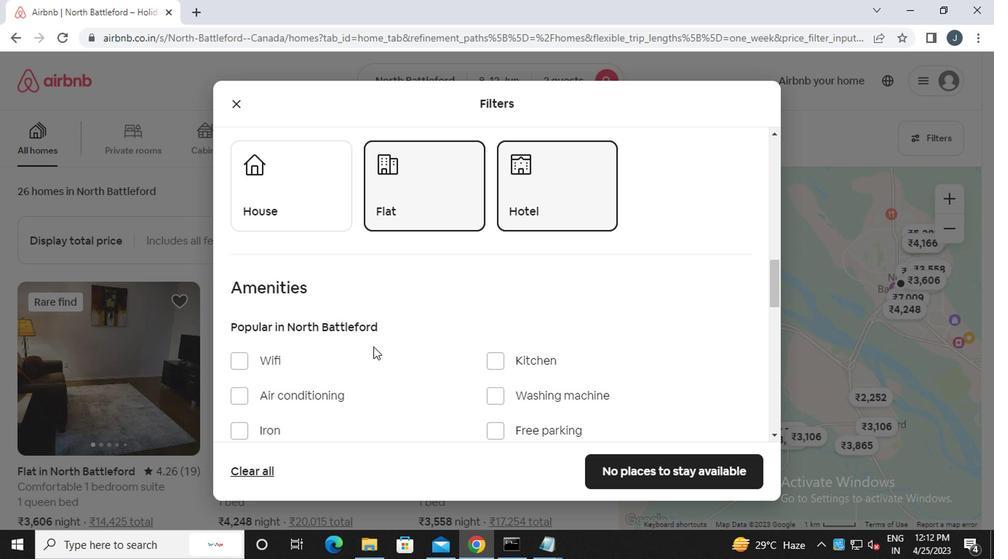 
Action: Mouse scrolled (370, 346) with delta (0, -1)
Screenshot: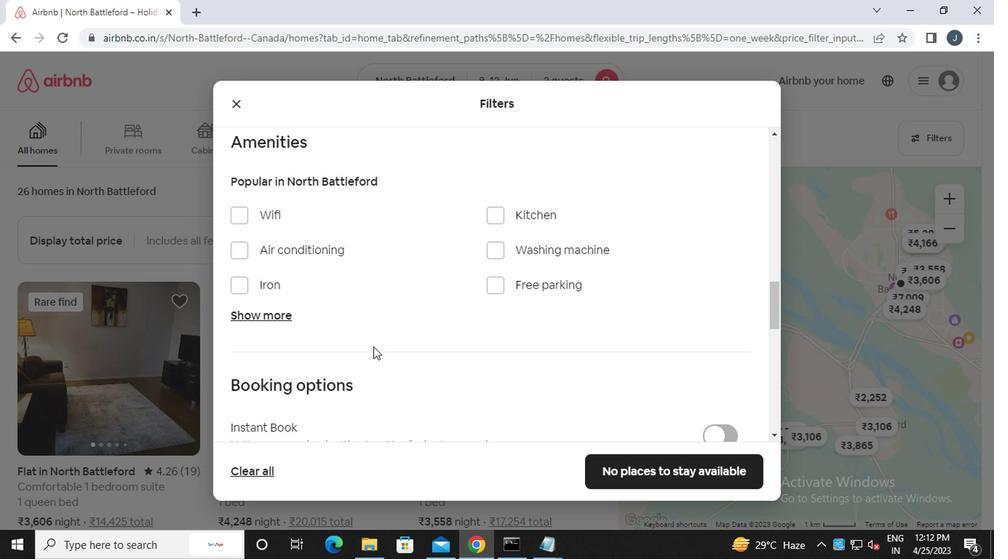 
Action: Mouse scrolled (370, 346) with delta (0, -1)
Screenshot: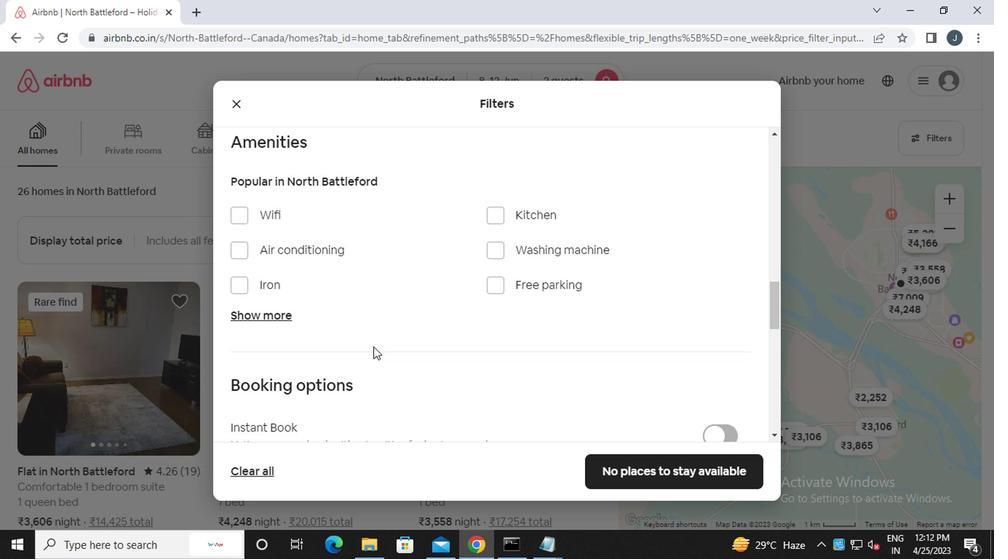 
Action: Mouse moved to (719, 330)
Screenshot: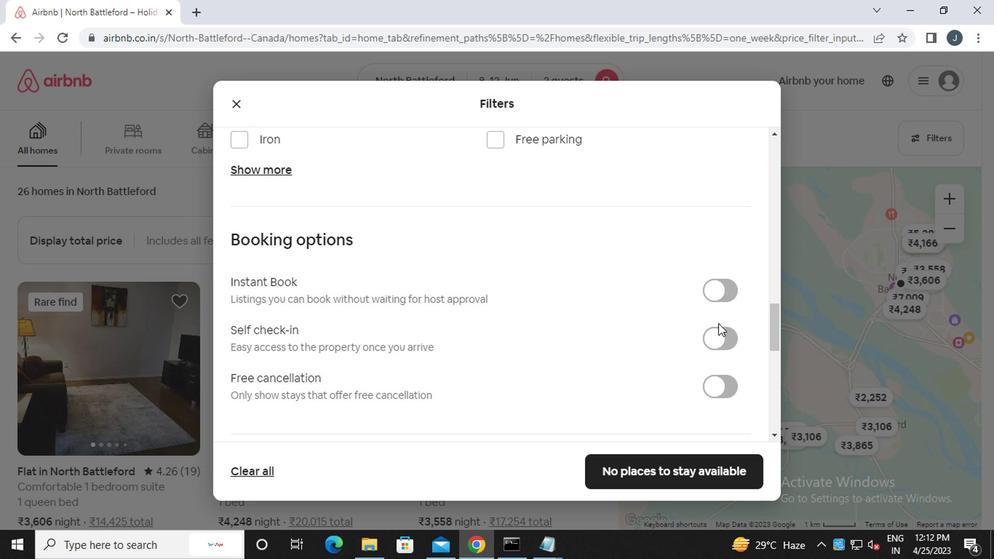 
Action: Mouse pressed left at (719, 330)
Screenshot: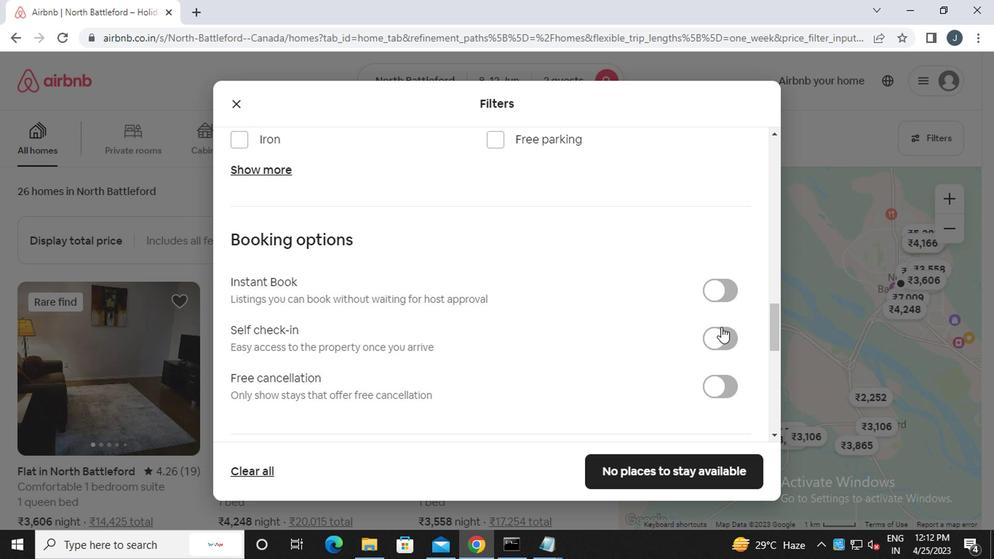
Action: Mouse moved to (472, 346)
Screenshot: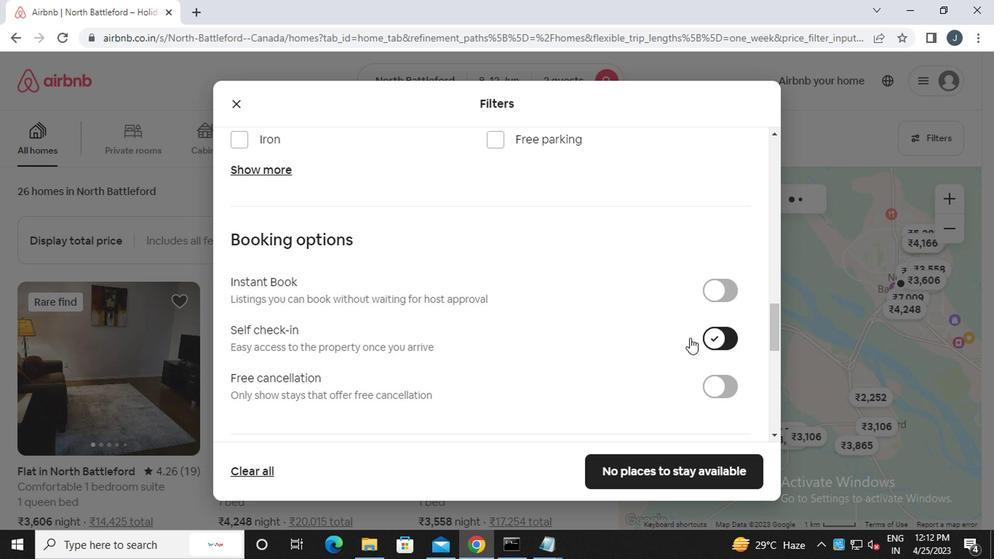 
Action: Mouse scrolled (472, 345) with delta (0, 0)
Screenshot: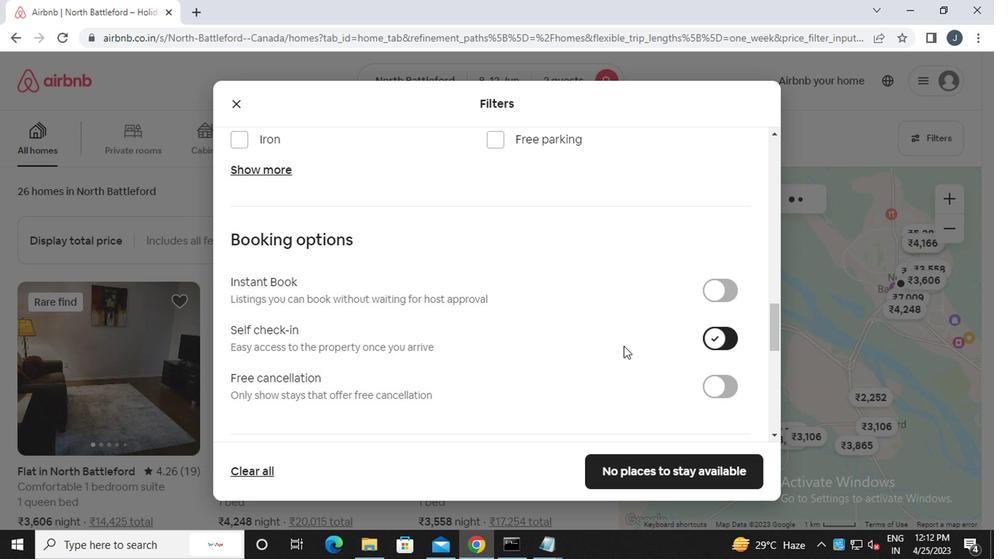 
Action: Mouse scrolled (472, 345) with delta (0, 0)
Screenshot: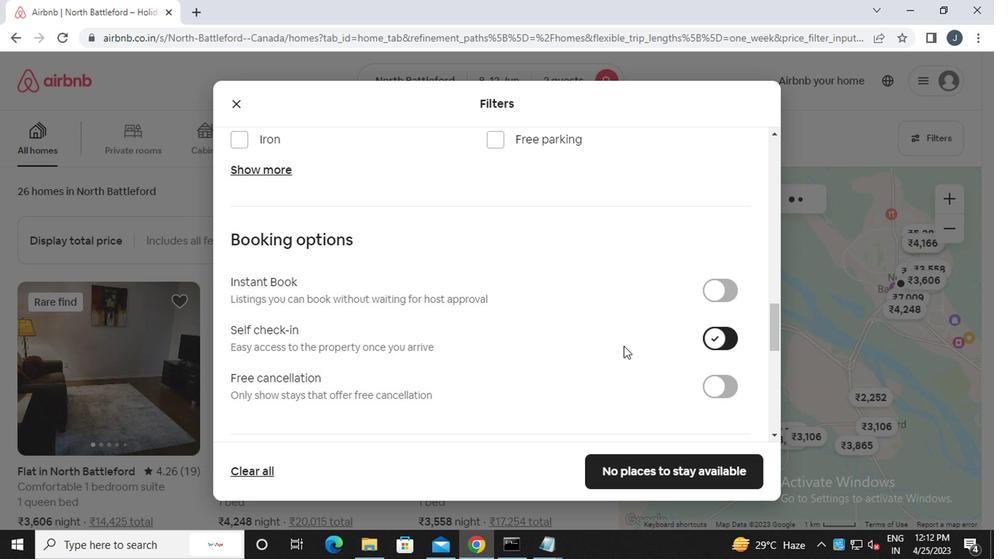 
Action: Mouse scrolled (472, 345) with delta (0, 0)
Screenshot: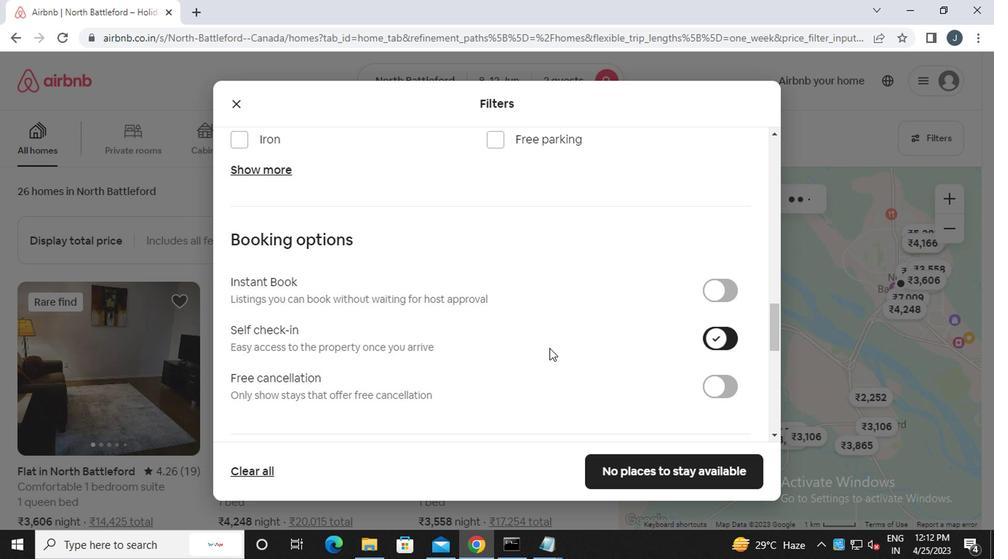 
Action: Mouse scrolled (472, 345) with delta (0, 0)
Screenshot: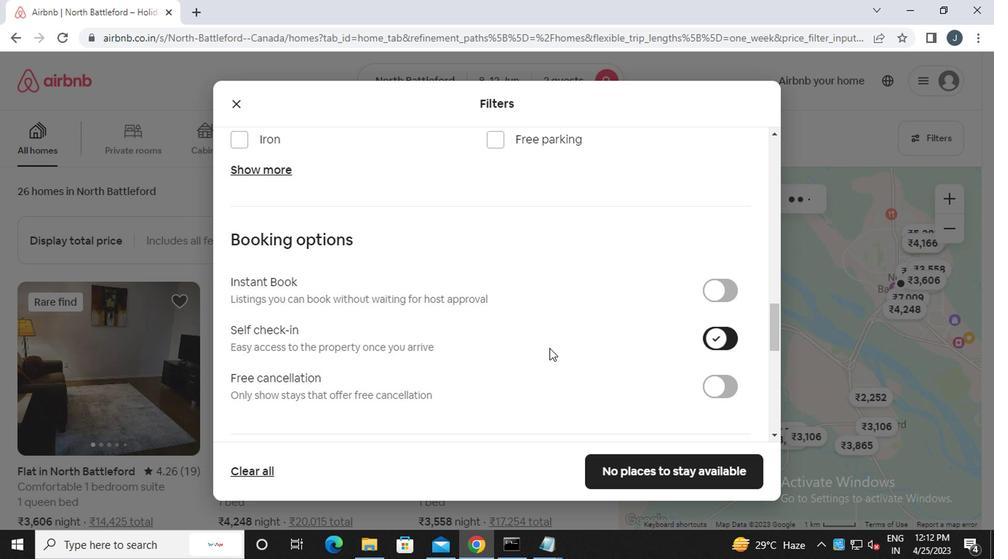 
Action: Mouse scrolled (472, 345) with delta (0, 0)
Screenshot: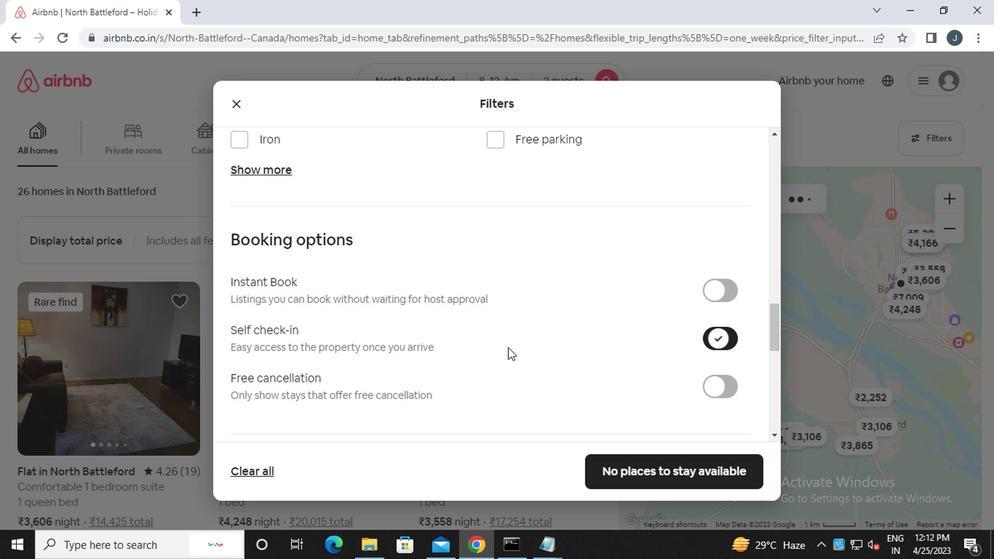 
Action: Mouse scrolled (472, 345) with delta (0, 0)
Screenshot: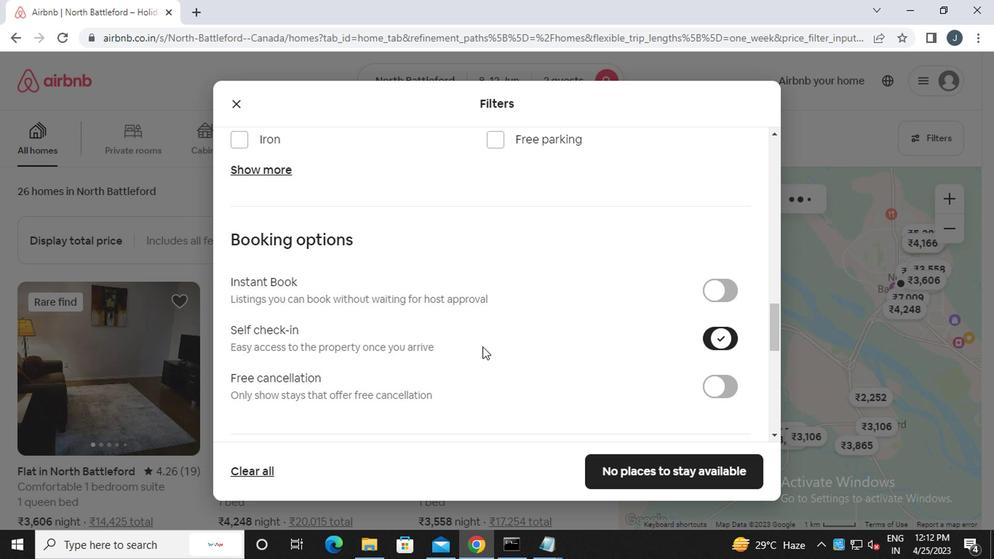 
Action: Mouse scrolled (472, 345) with delta (0, 0)
Screenshot: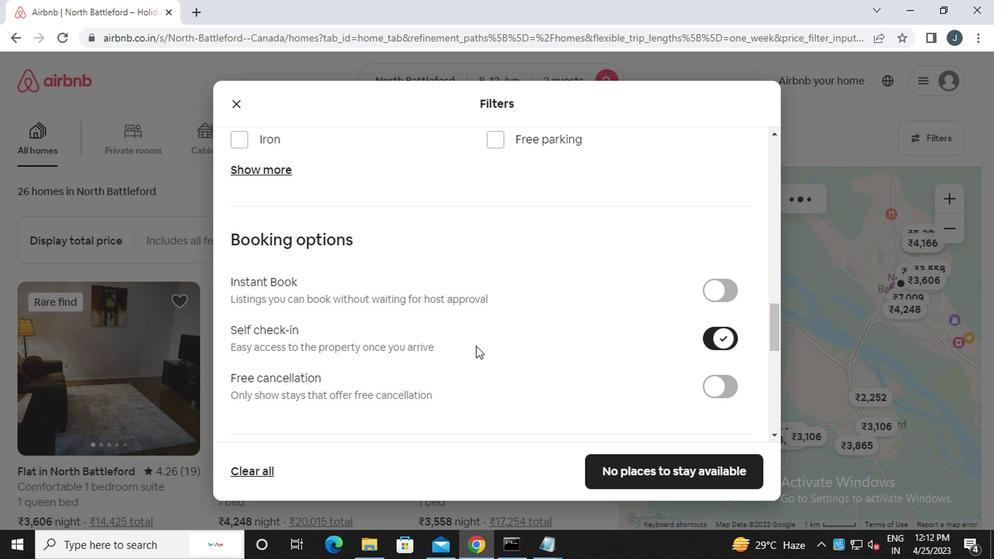 
Action: Mouse moved to (240, 375)
Screenshot: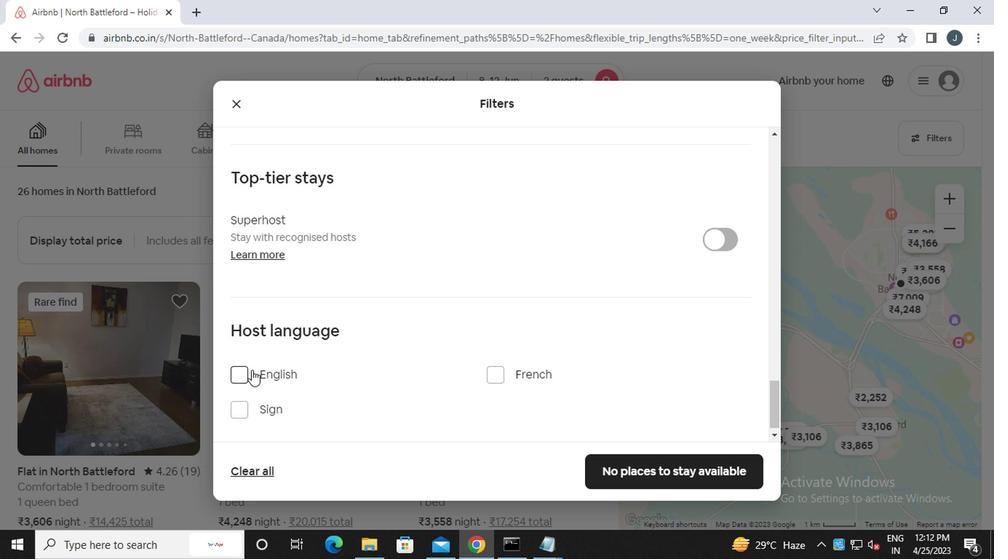 
Action: Mouse pressed left at (240, 375)
Screenshot: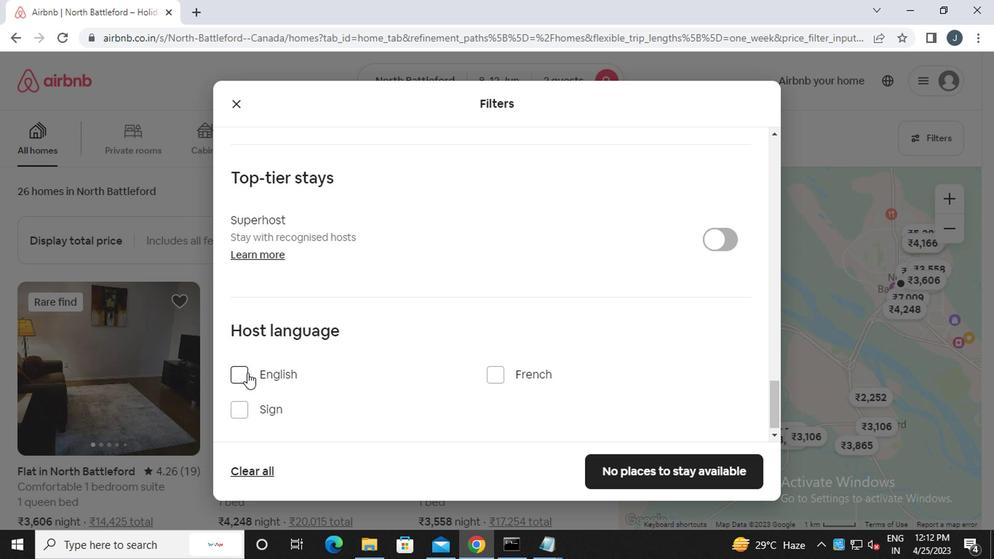 
Action: Mouse moved to (638, 471)
Screenshot: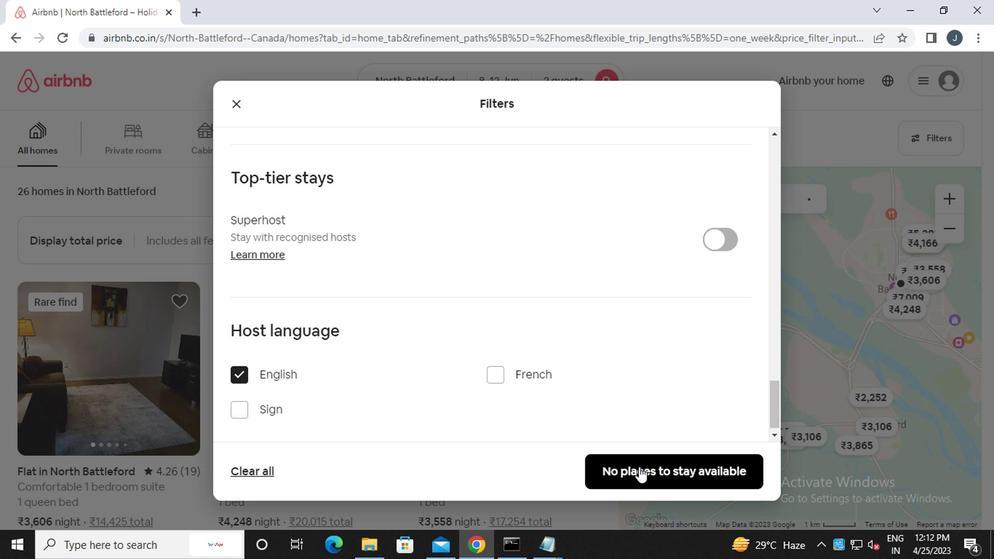 
Action: Mouse pressed left at (638, 471)
Screenshot: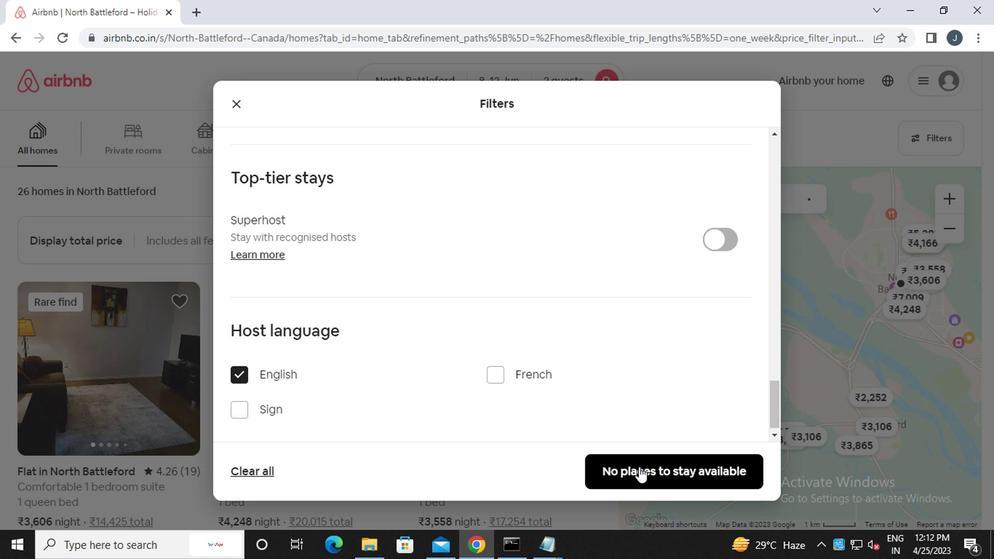 
Action: Mouse moved to (626, 454)
Screenshot: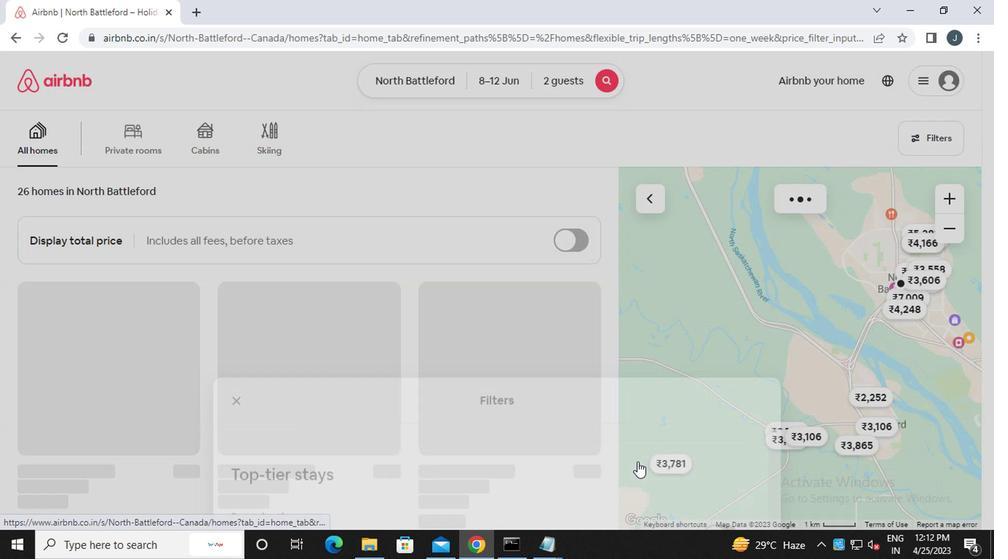 
